 Task: Search one way flight ticket for 1 adult, 6 children, 1 infant in seat and 1 infant on lap in business from Macon: Middle Georgia Regional Airport to Greenville: Pitt-greenville Airport on 5-2-2023. Choice of flights is United. Number of bags: 2 checked bags. Price is upto 95000. Outbound departure time preference is 5:45.
Action: Mouse moved to (248, 326)
Screenshot: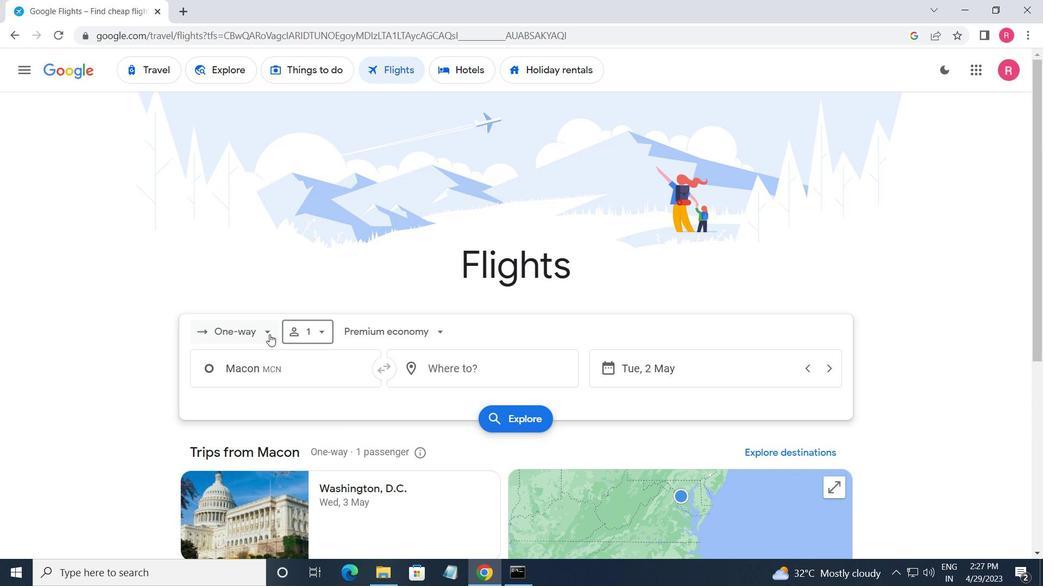 
Action: Mouse pressed left at (248, 326)
Screenshot: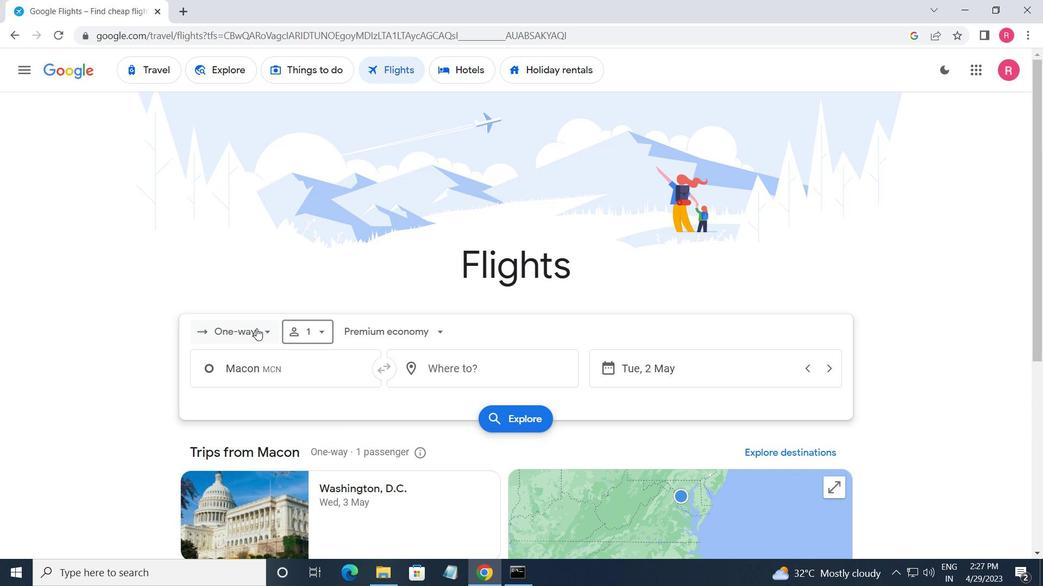 
Action: Mouse moved to (247, 392)
Screenshot: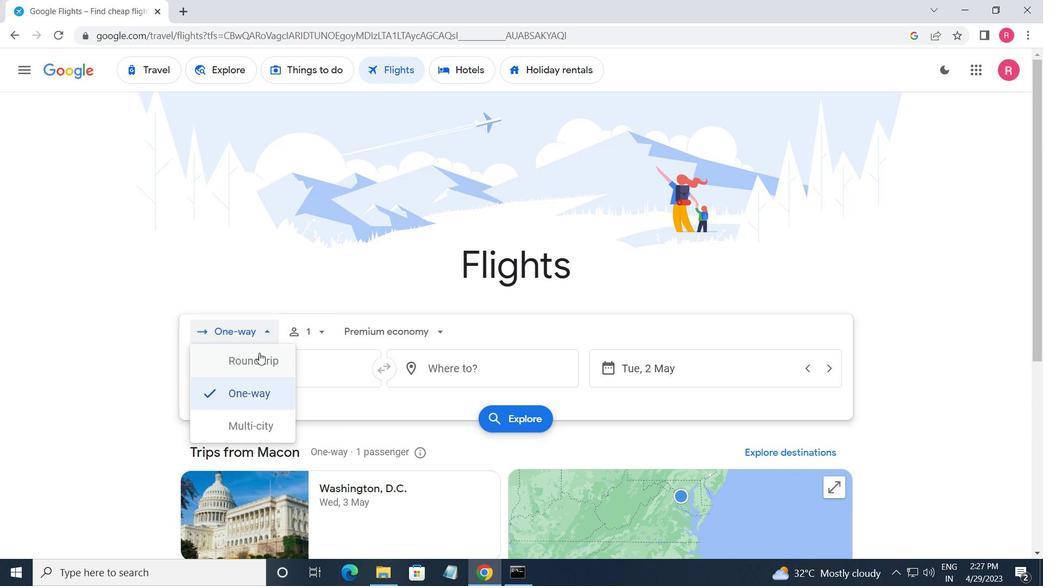 
Action: Mouse pressed left at (247, 392)
Screenshot: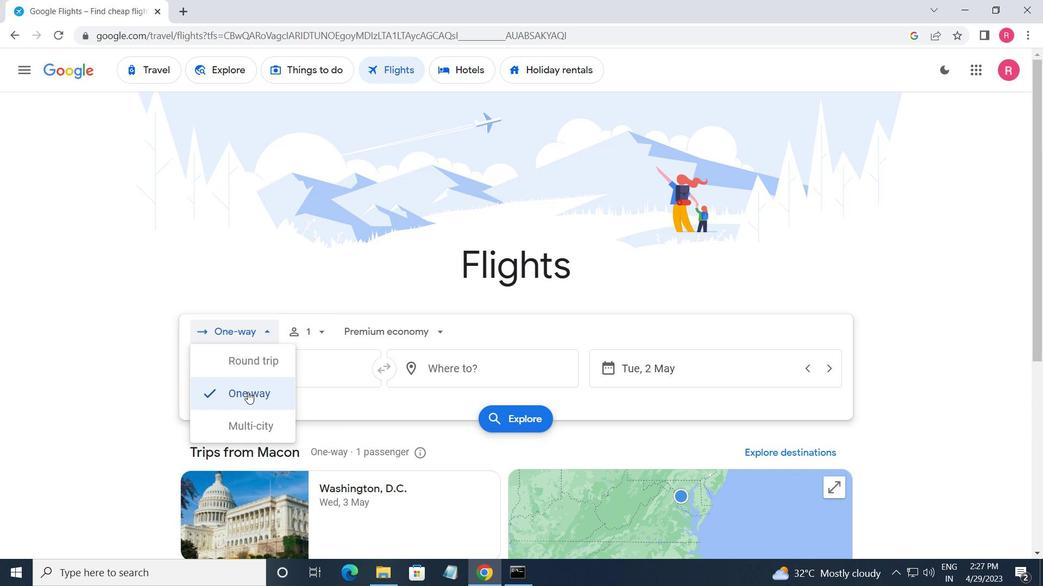 
Action: Mouse moved to (318, 336)
Screenshot: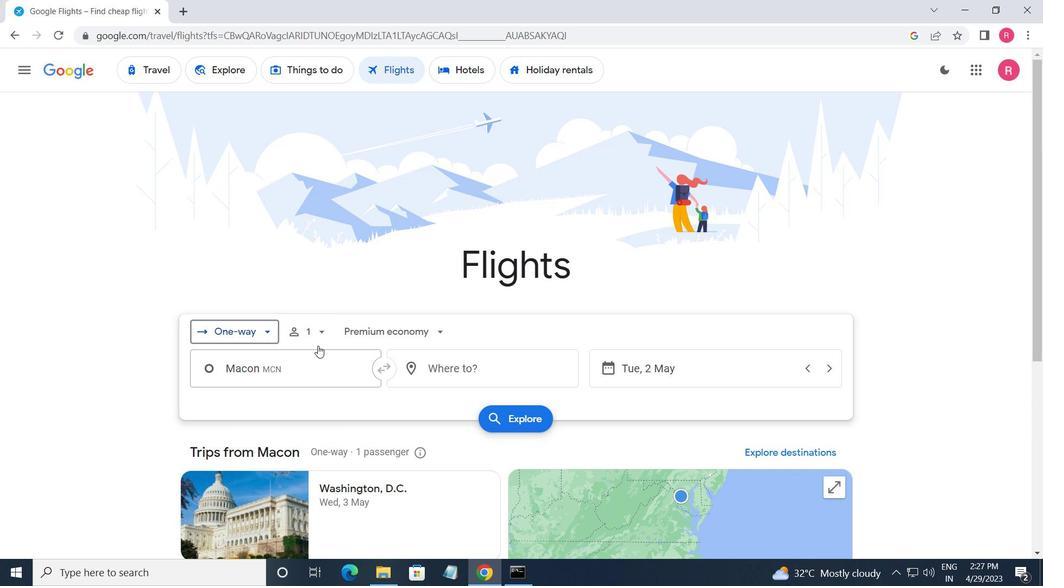 
Action: Mouse pressed left at (318, 336)
Screenshot: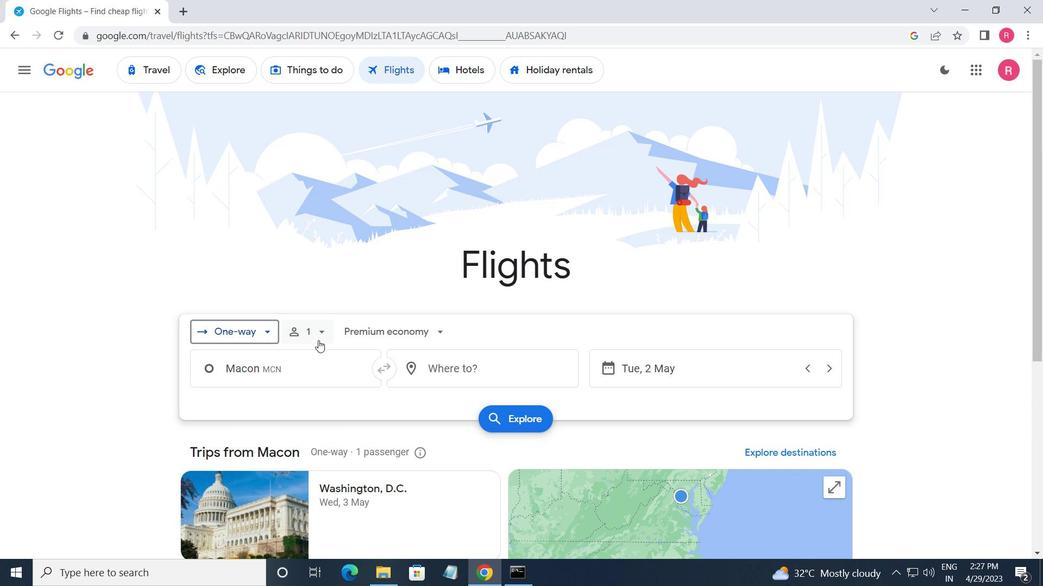 
Action: Mouse moved to (424, 407)
Screenshot: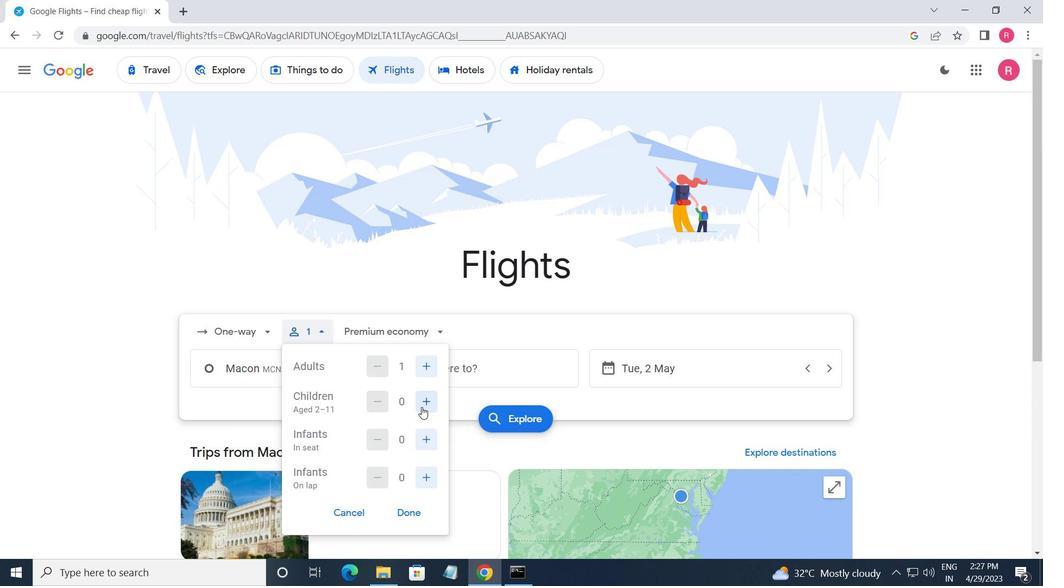 
Action: Mouse pressed left at (424, 407)
Screenshot: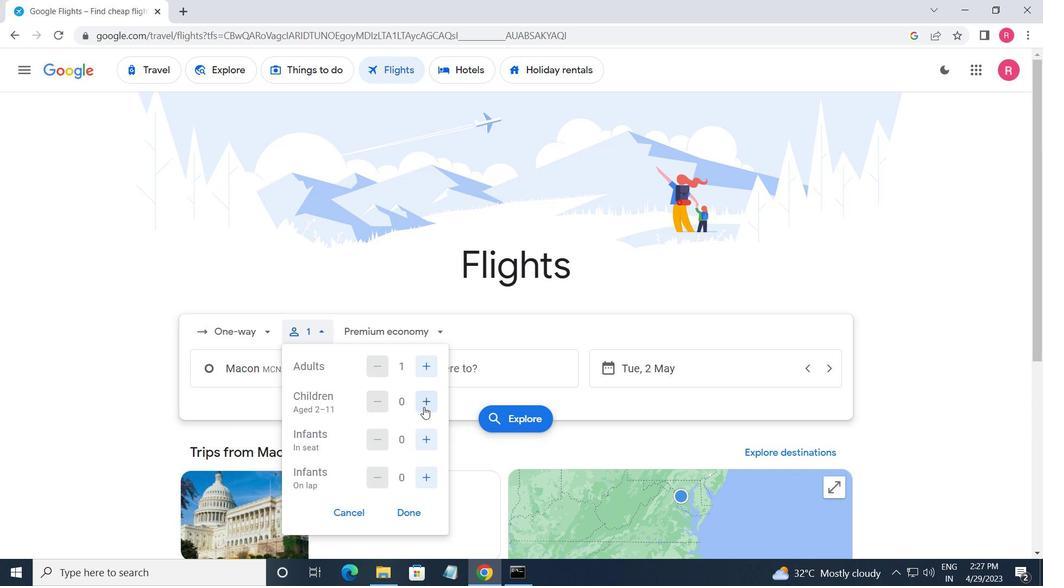 
Action: Mouse pressed left at (424, 407)
Screenshot: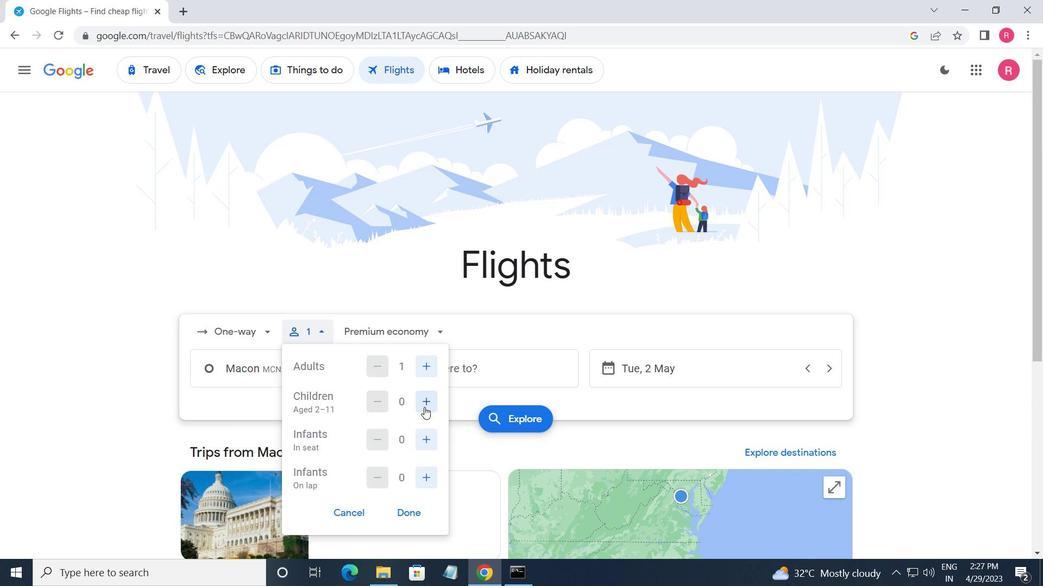
Action: Mouse pressed left at (424, 407)
Screenshot: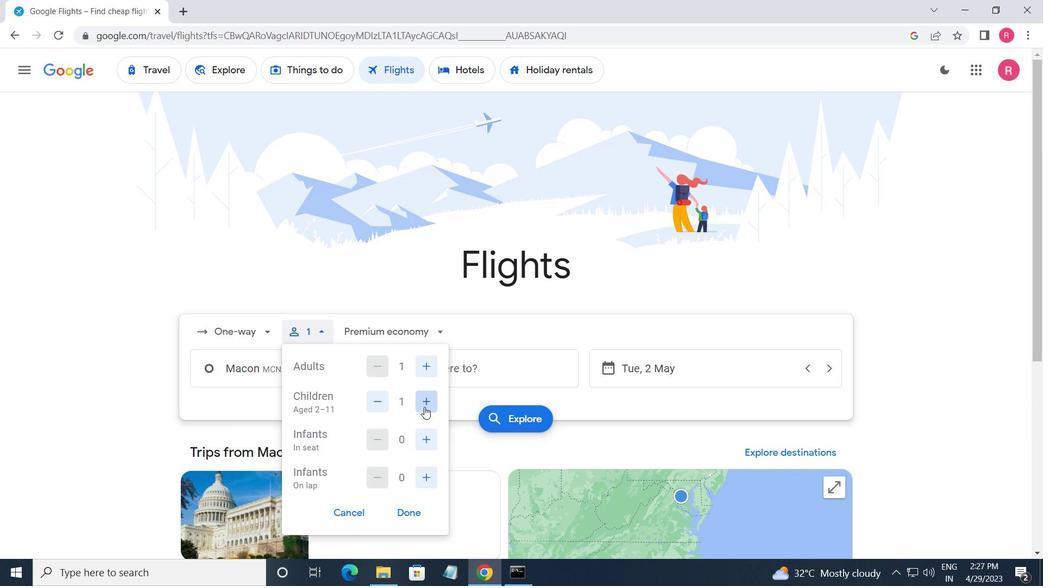 
Action: Mouse pressed left at (424, 407)
Screenshot: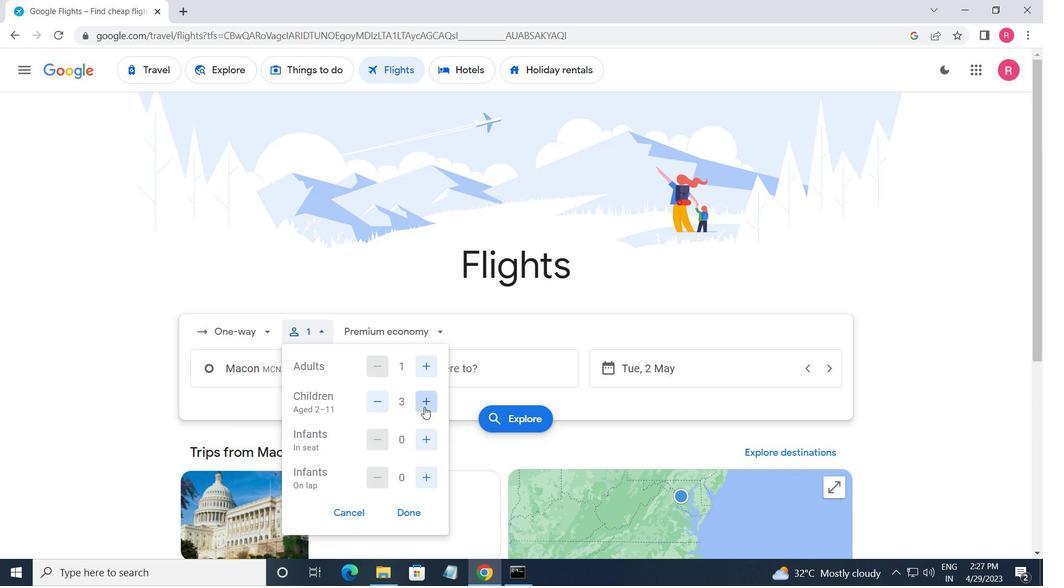 
Action: Mouse pressed left at (424, 407)
Screenshot: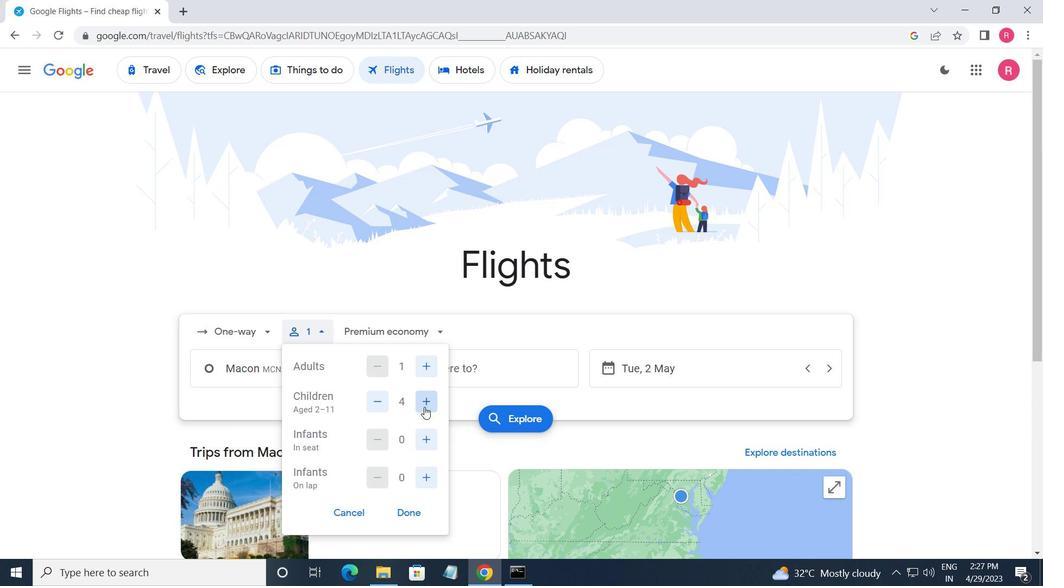 
Action: Mouse pressed left at (424, 407)
Screenshot: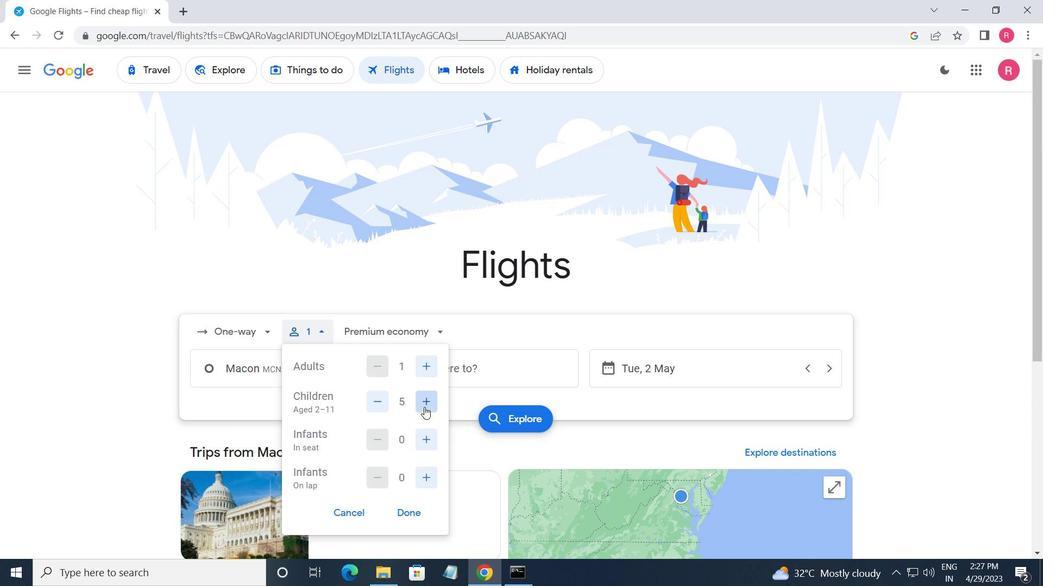 
Action: Mouse moved to (428, 441)
Screenshot: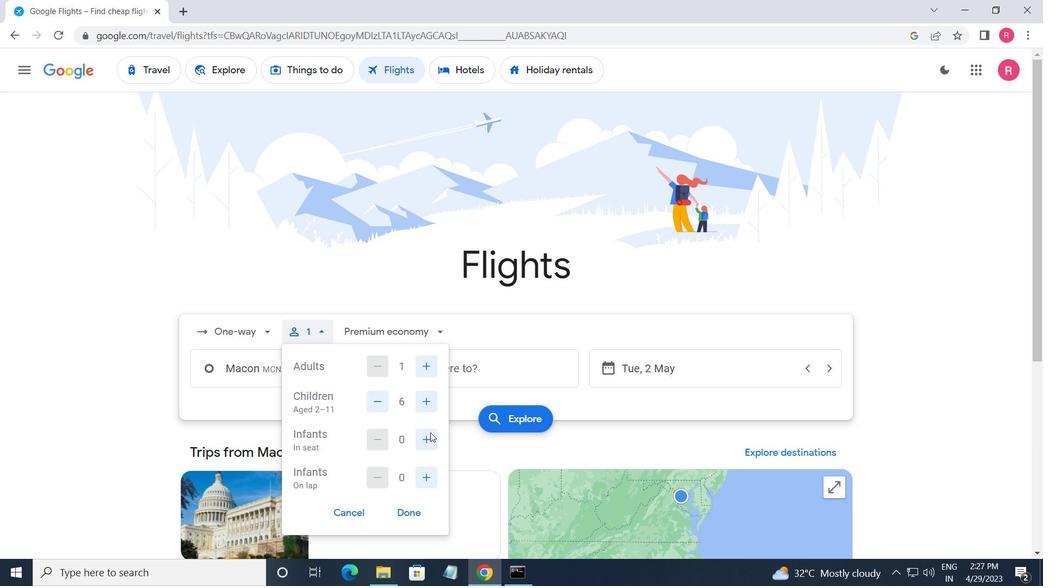 
Action: Mouse pressed left at (428, 441)
Screenshot: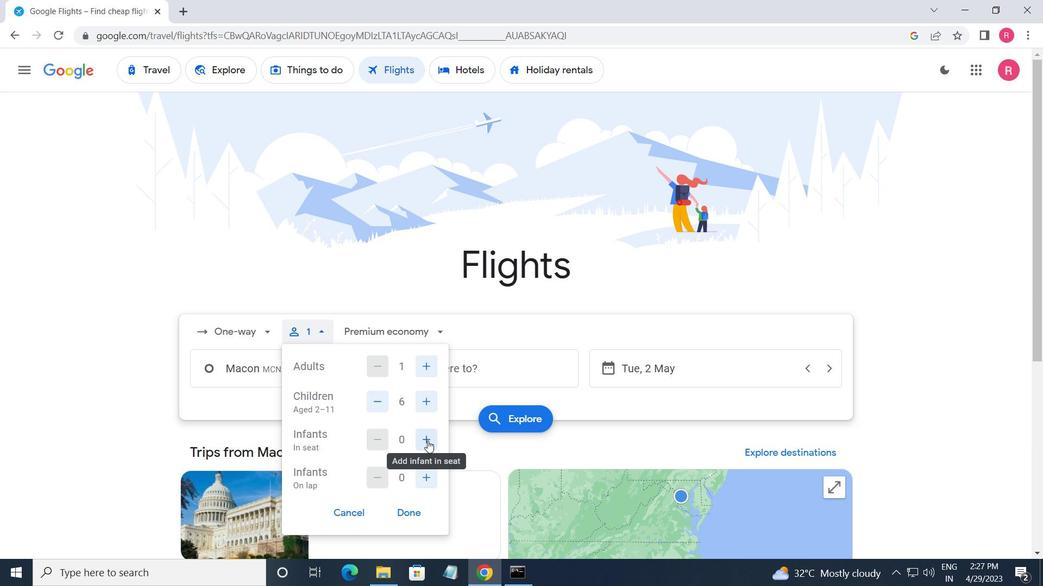 
Action: Mouse moved to (428, 485)
Screenshot: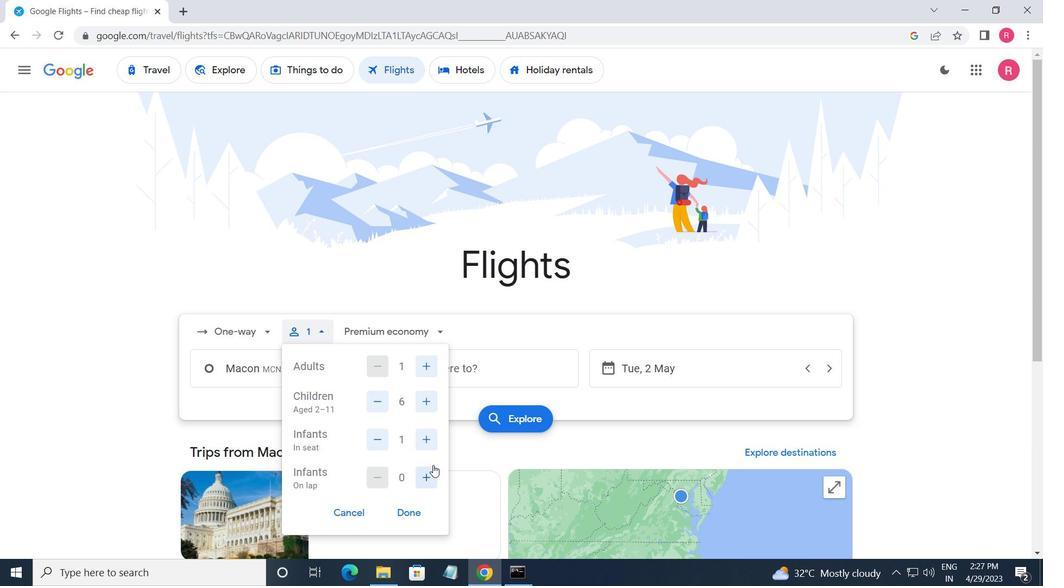 
Action: Mouse pressed left at (428, 485)
Screenshot: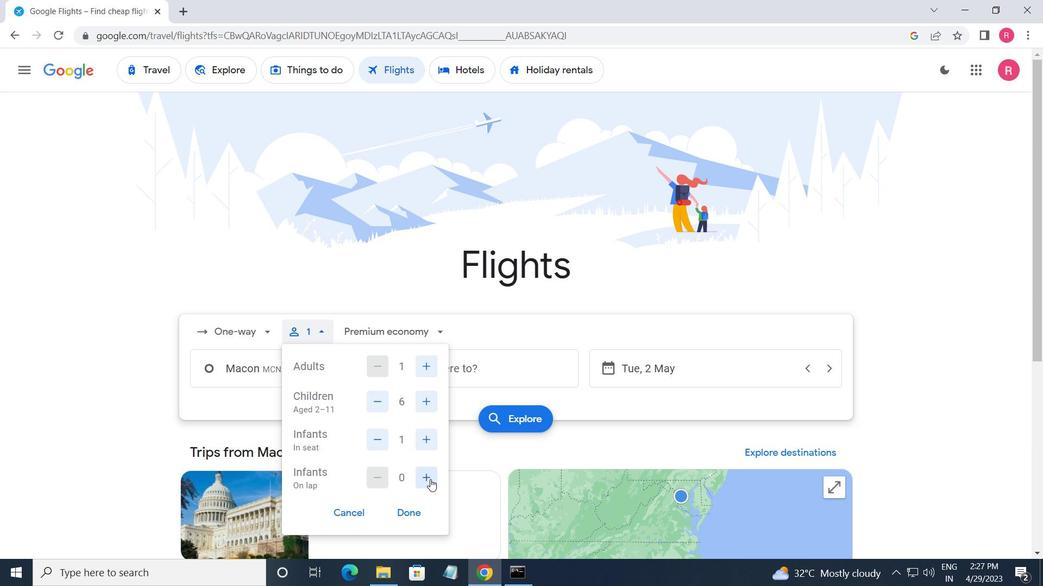 
Action: Mouse moved to (419, 509)
Screenshot: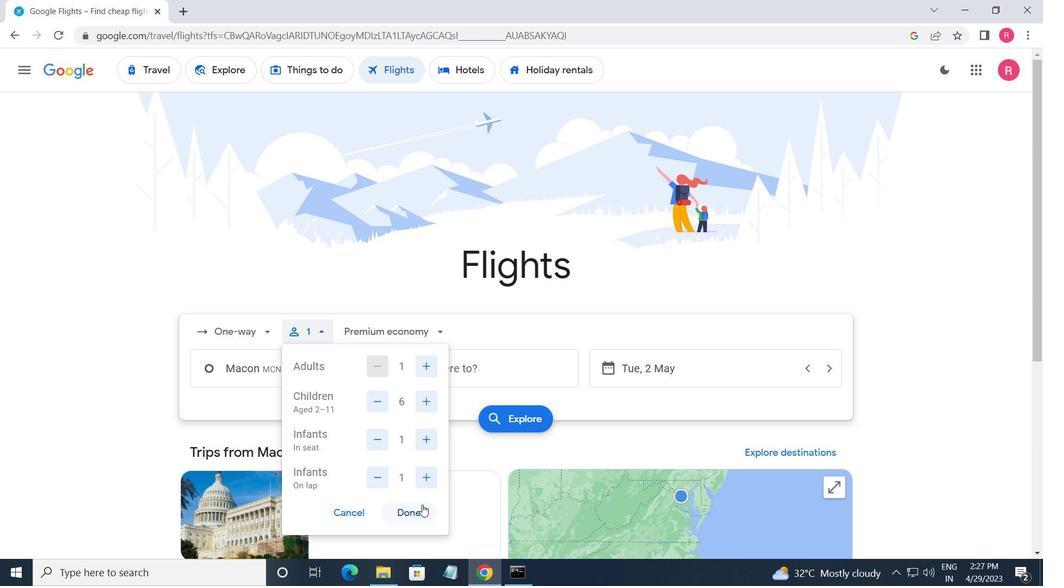 
Action: Mouse pressed left at (419, 509)
Screenshot: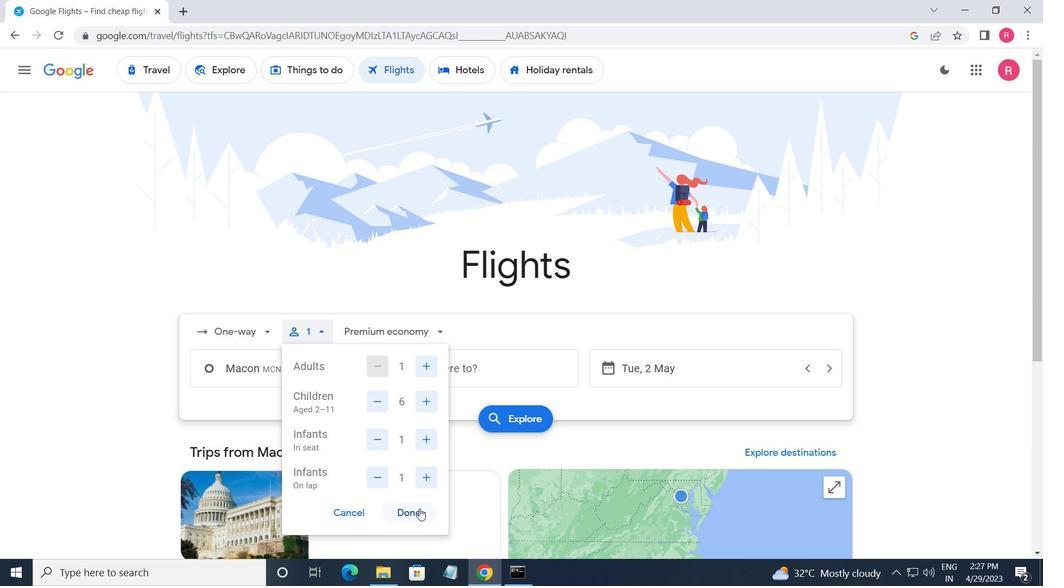 
Action: Mouse moved to (380, 342)
Screenshot: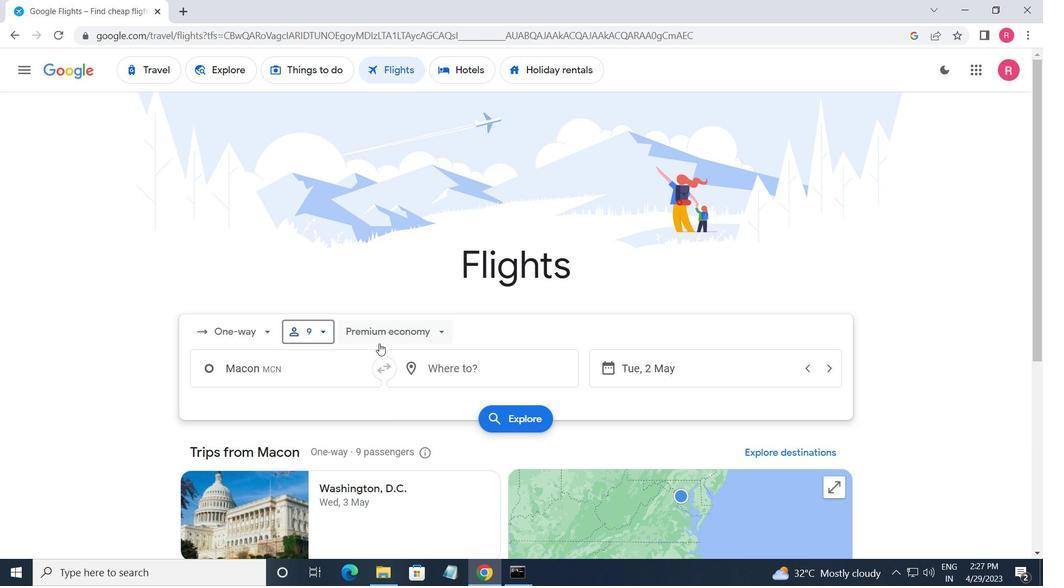 
Action: Mouse pressed left at (380, 342)
Screenshot: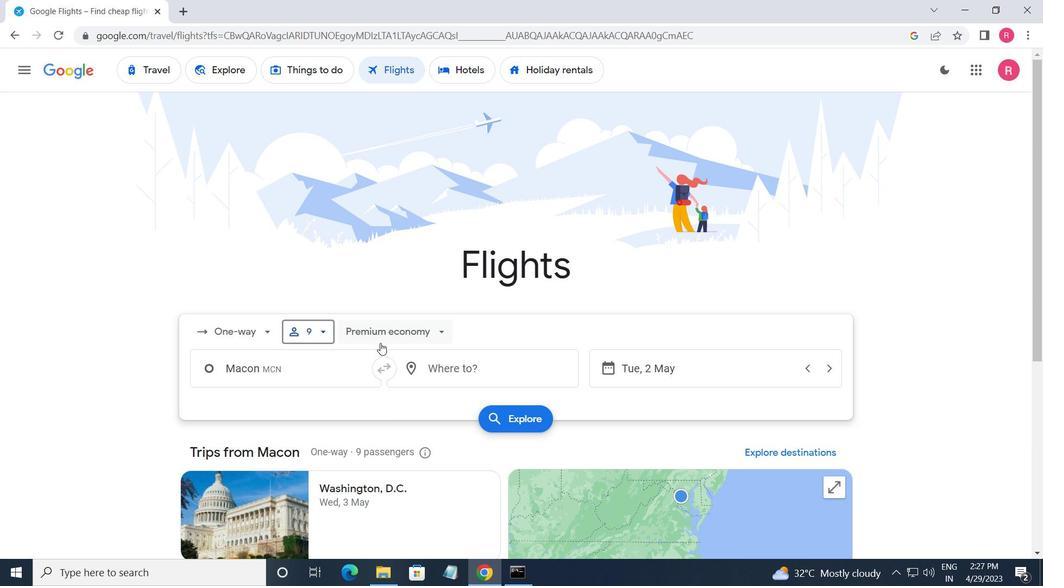 
Action: Mouse moved to (395, 417)
Screenshot: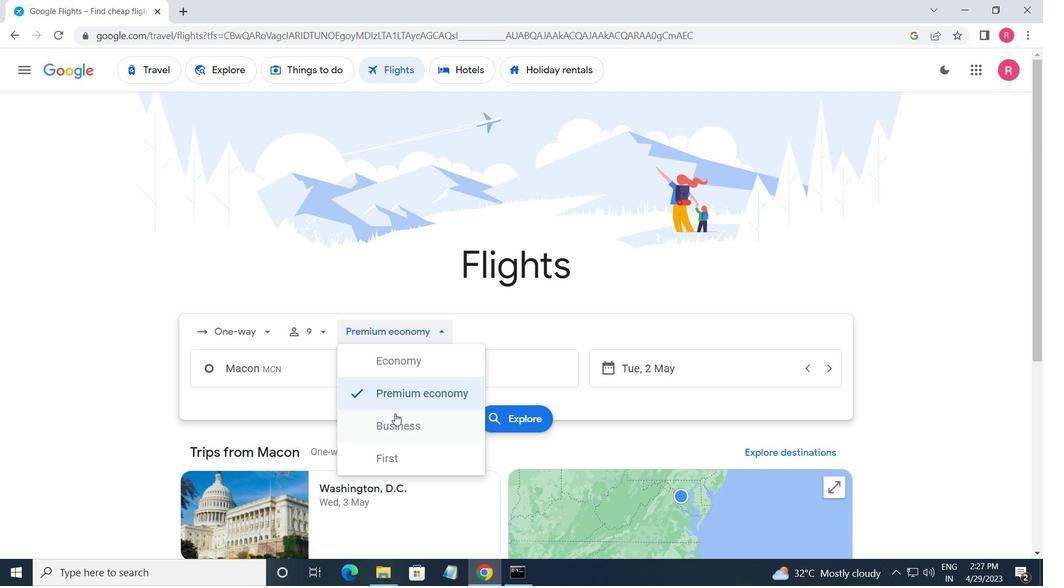 
Action: Mouse pressed left at (395, 417)
Screenshot: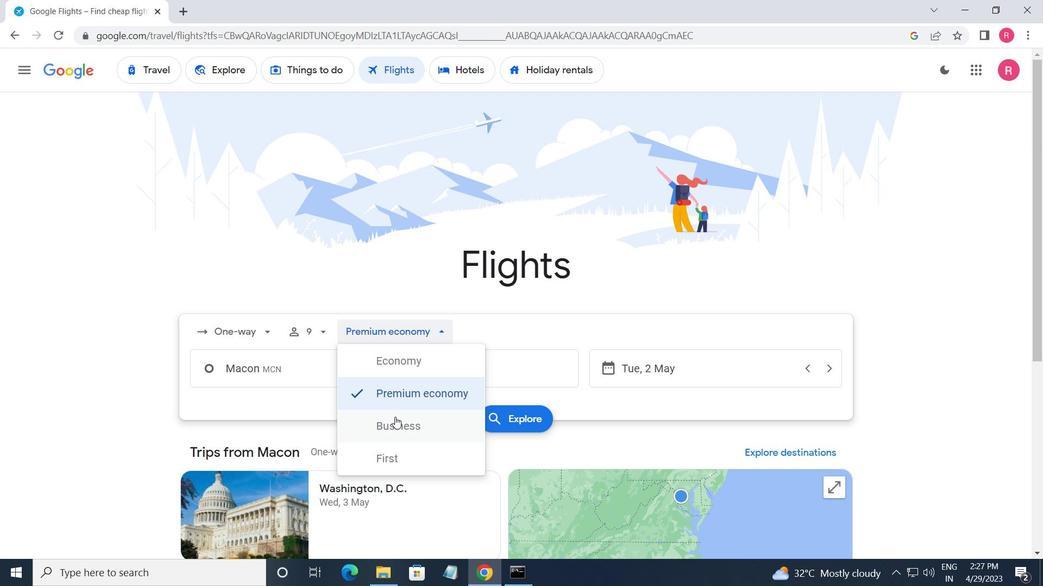 
Action: Mouse moved to (304, 370)
Screenshot: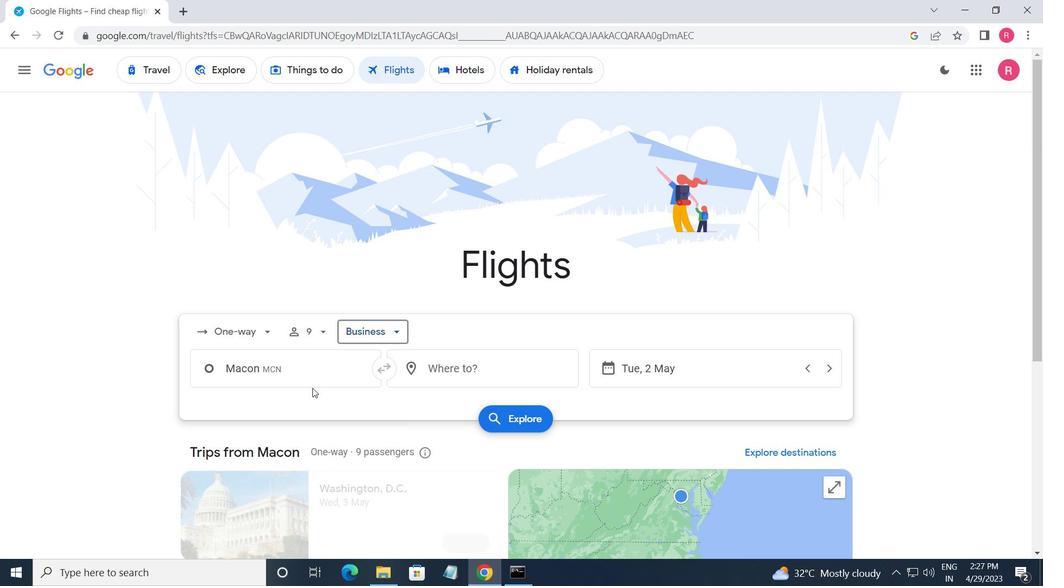 
Action: Mouse pressed left at (304, 370)
Screenshot: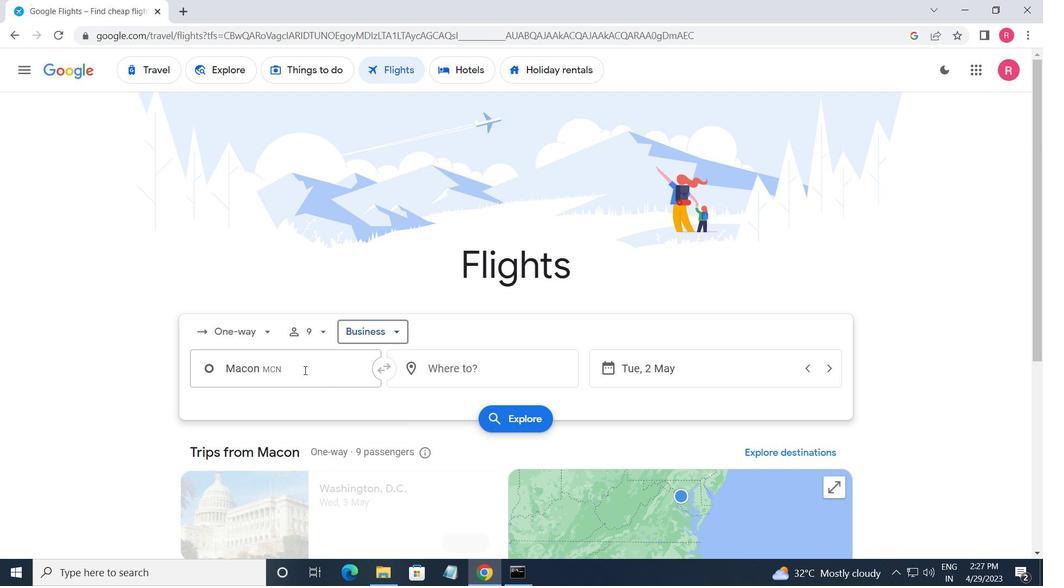
Action: Mouse moved to (322, 485)
Screenshot: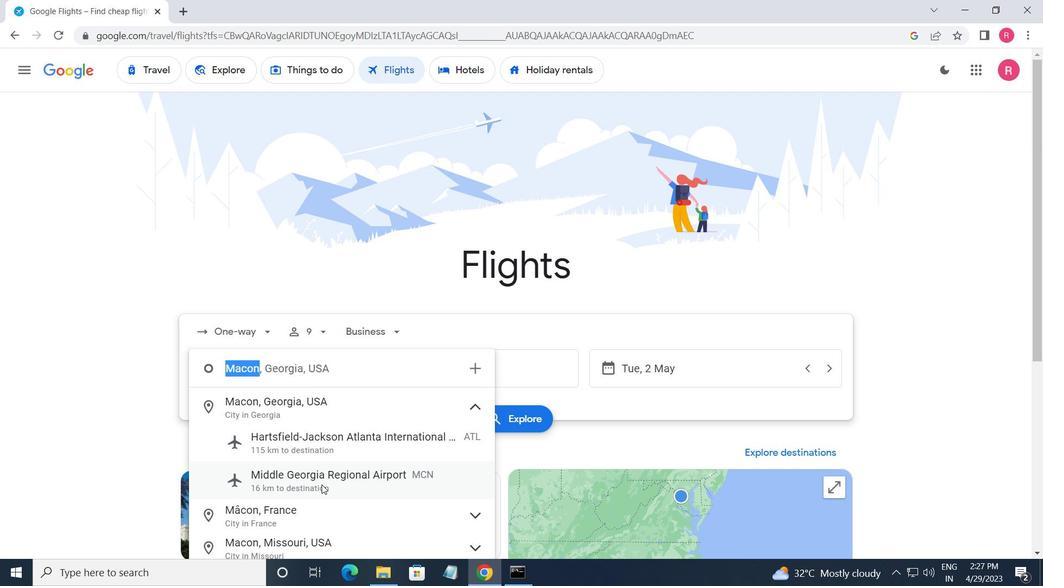 
Action: Mouse pressed left at (322, 485)
Screenshot: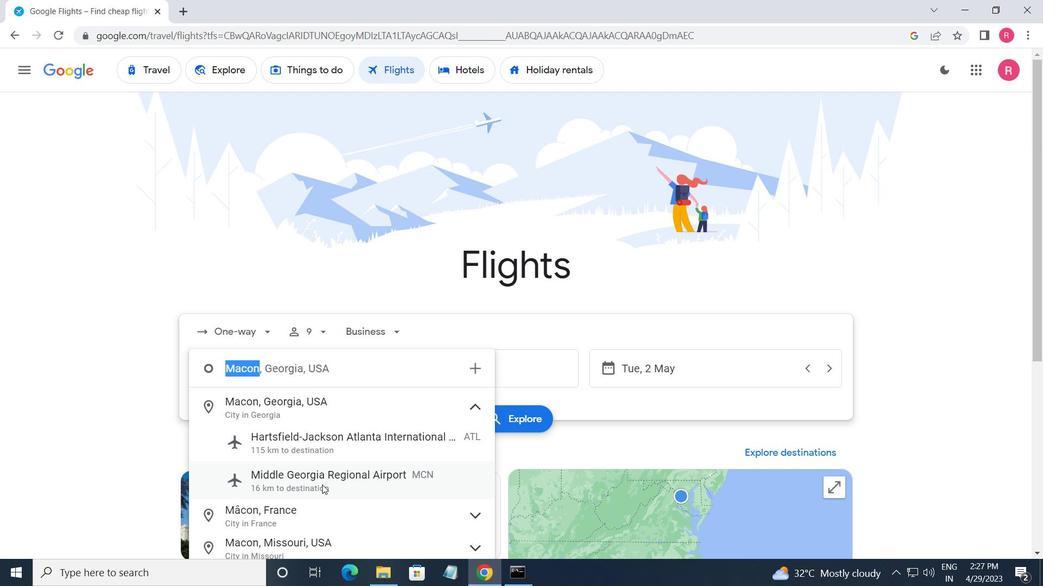 
Action: Mouse moved to (439, 380)
Screenshot: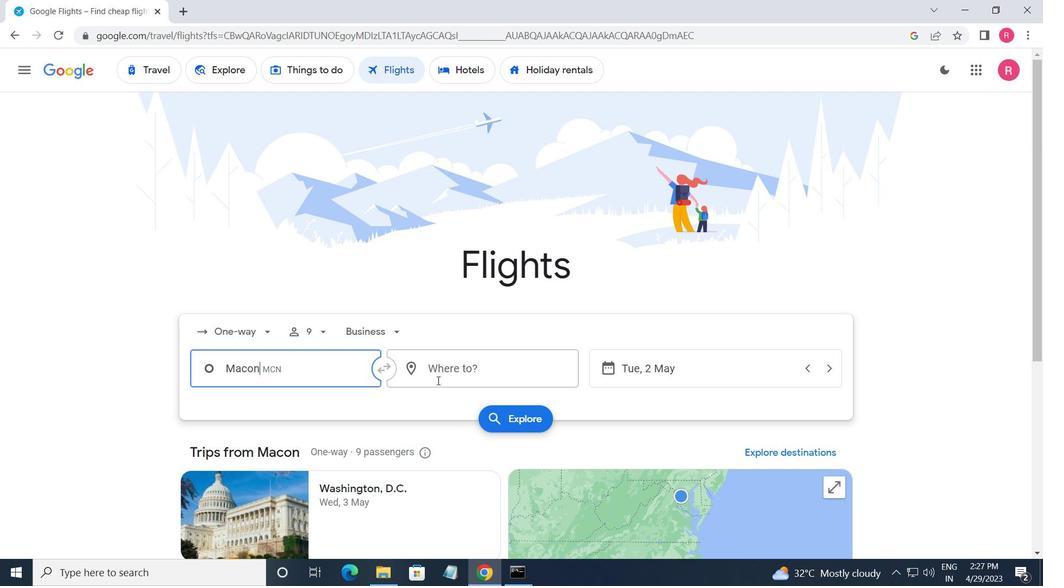 
Action: Mouse pressed left at (439, 380)
Screenshot: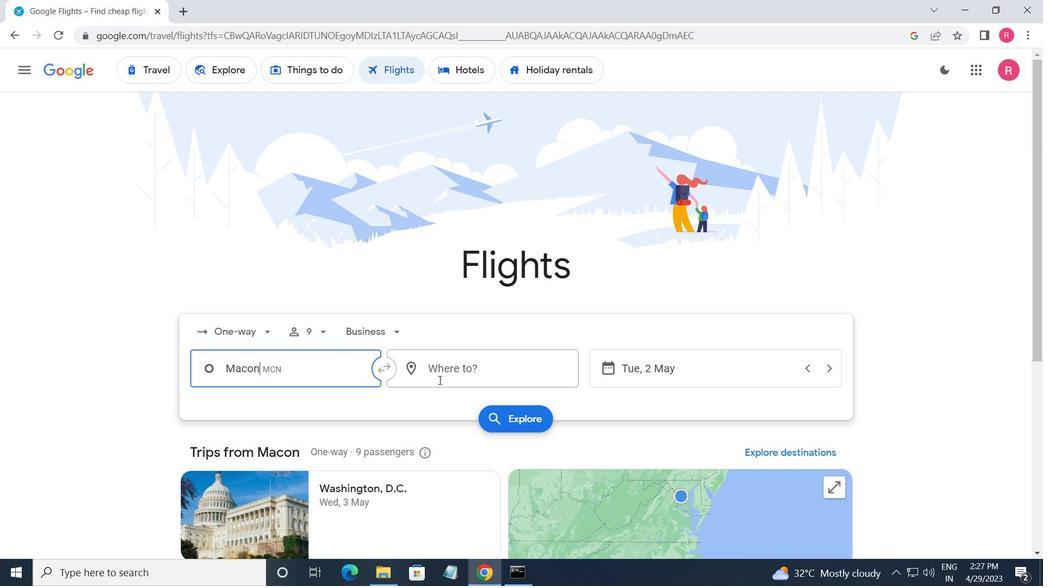 
Action: Mouse moved to (444, 498)
Screenshot: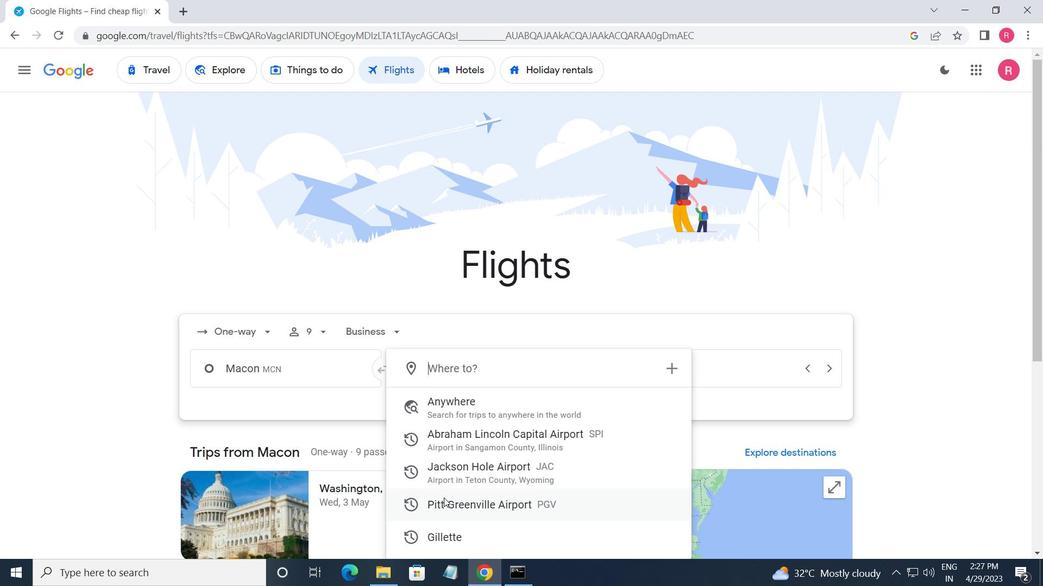 
Action: Mouse pressed left at (444, 498)
Screenshot: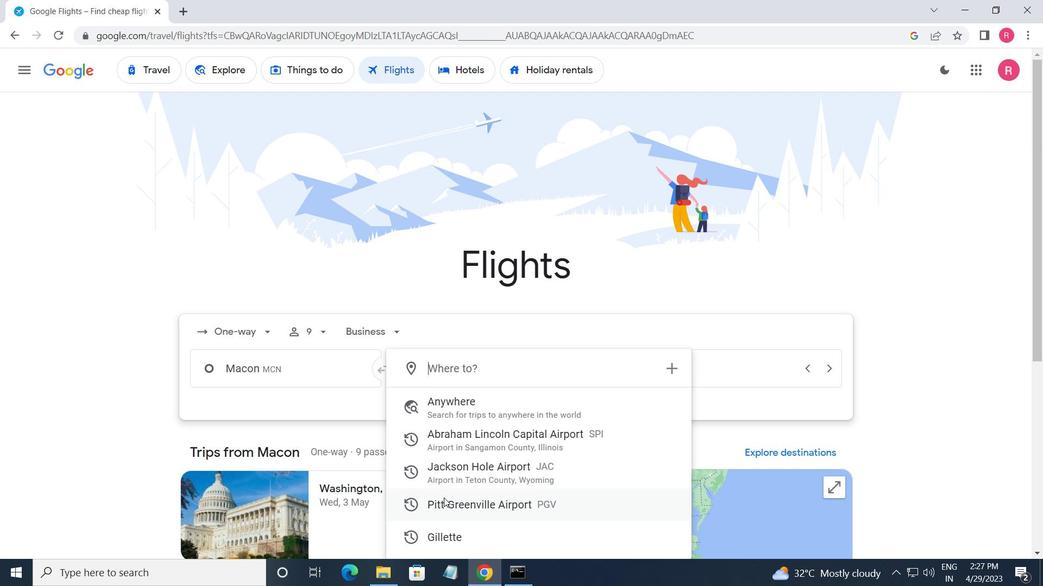 
Action: Mouse moved to (691, 380)
Screenshot: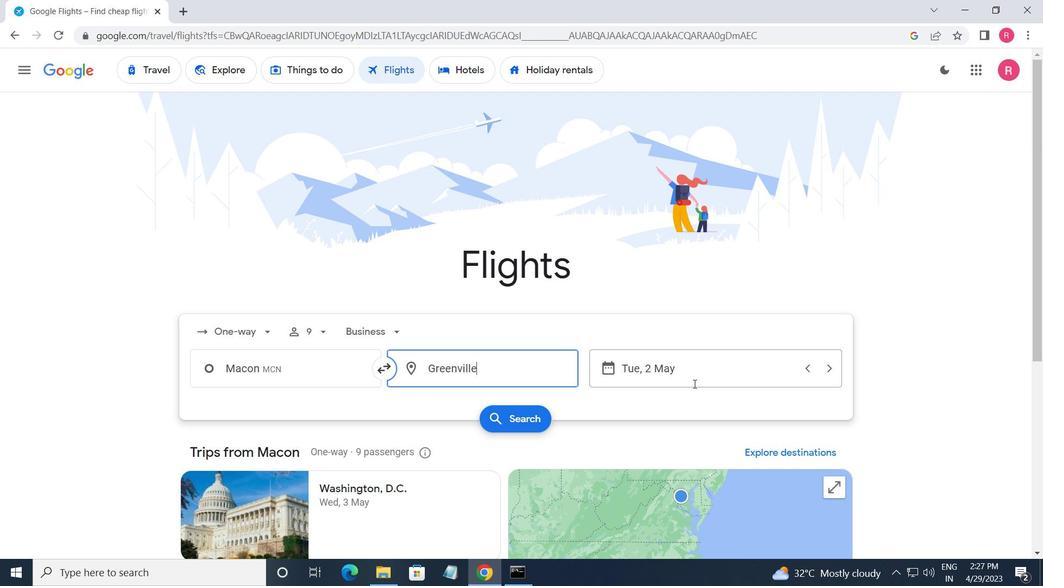 
Action: Mouse pressed left at (691, 380)
Screenshot: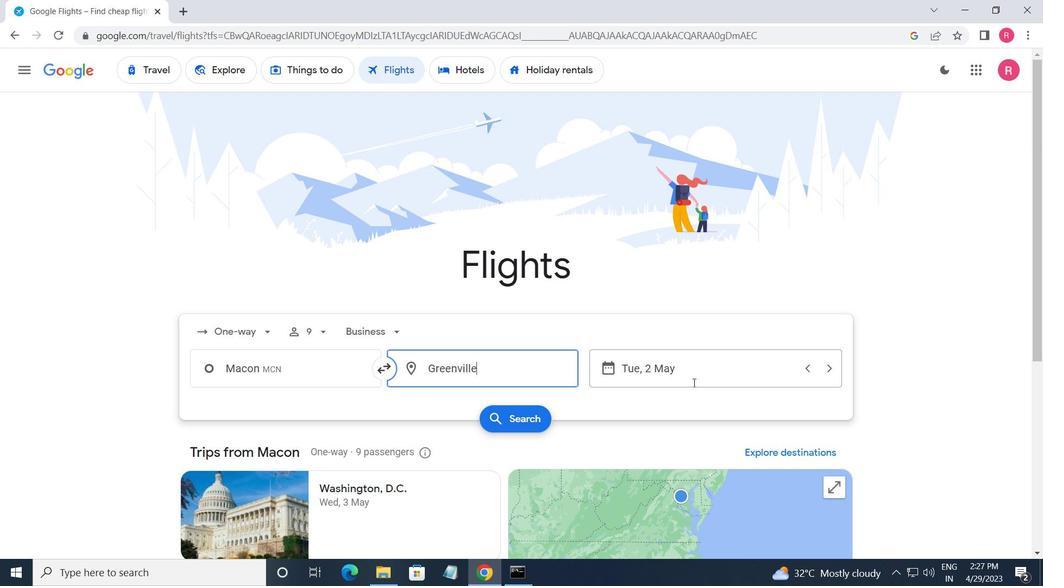 
Action: Mouse moved to (682, 326)
Screenshot: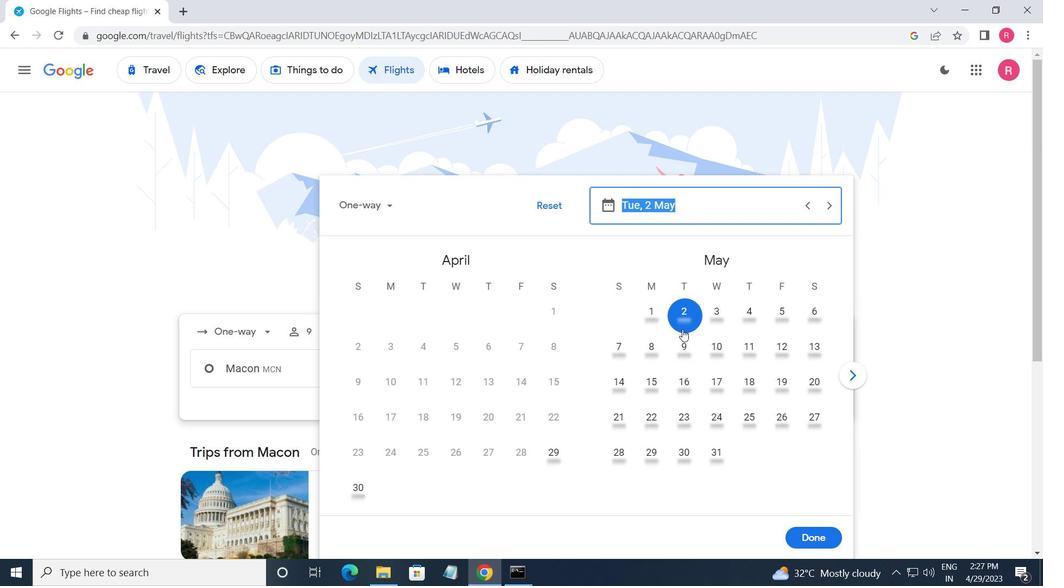 
Action: Mouse pressed left at (682, 326)
Screenshot: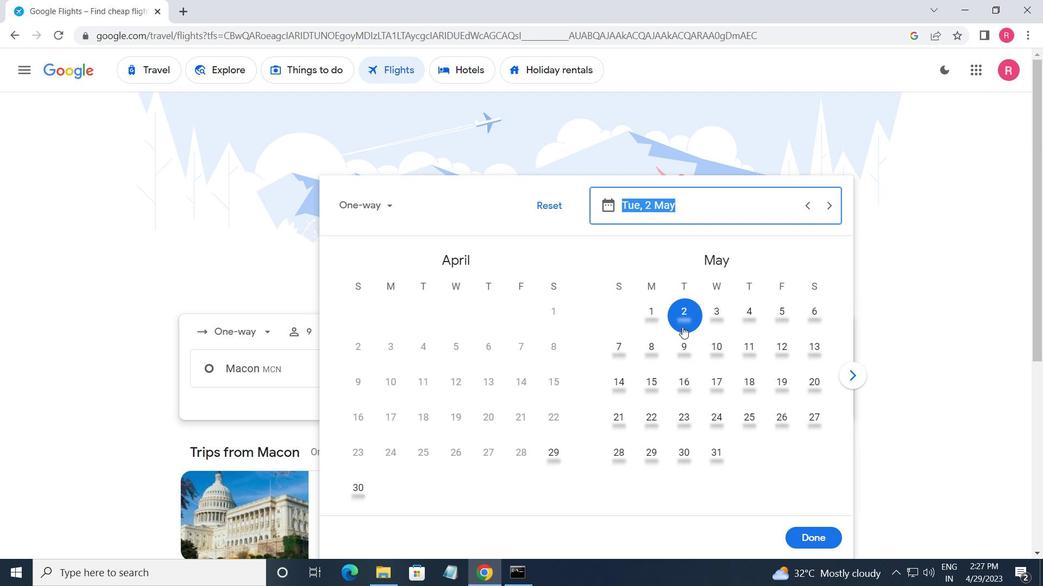 
Action: Mouse moved to (825, 544)
Screenshot: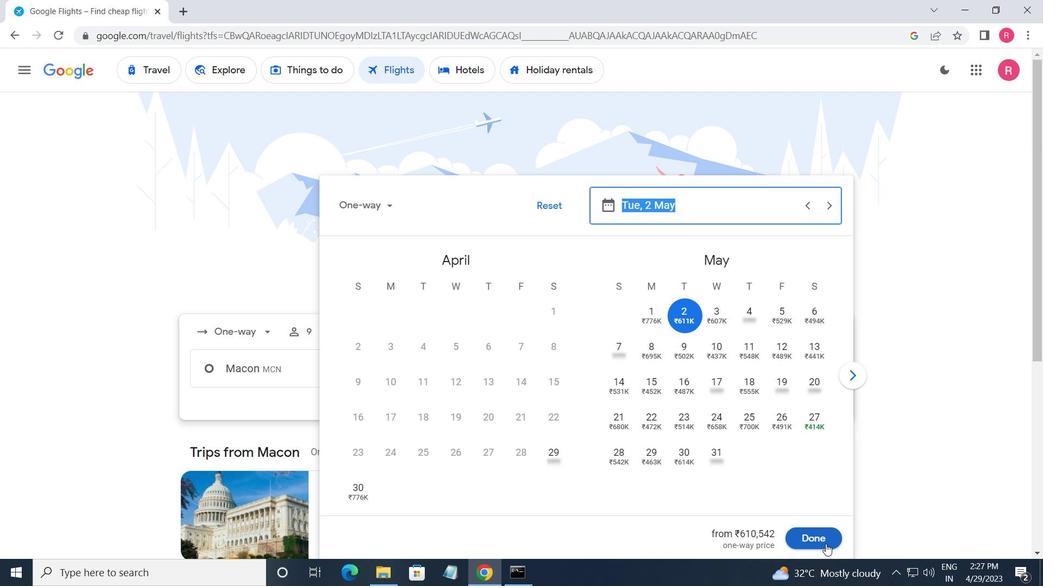 
Action: Mouse pressed left at (825, 544)
Screenshot: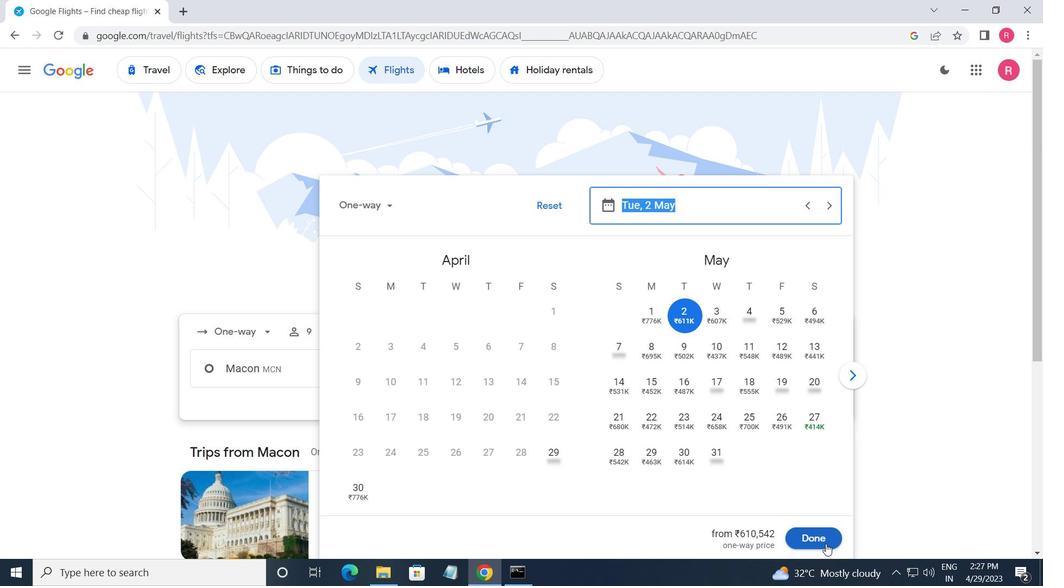 
Action: Mouse moved to (509, 420)
Screenshot: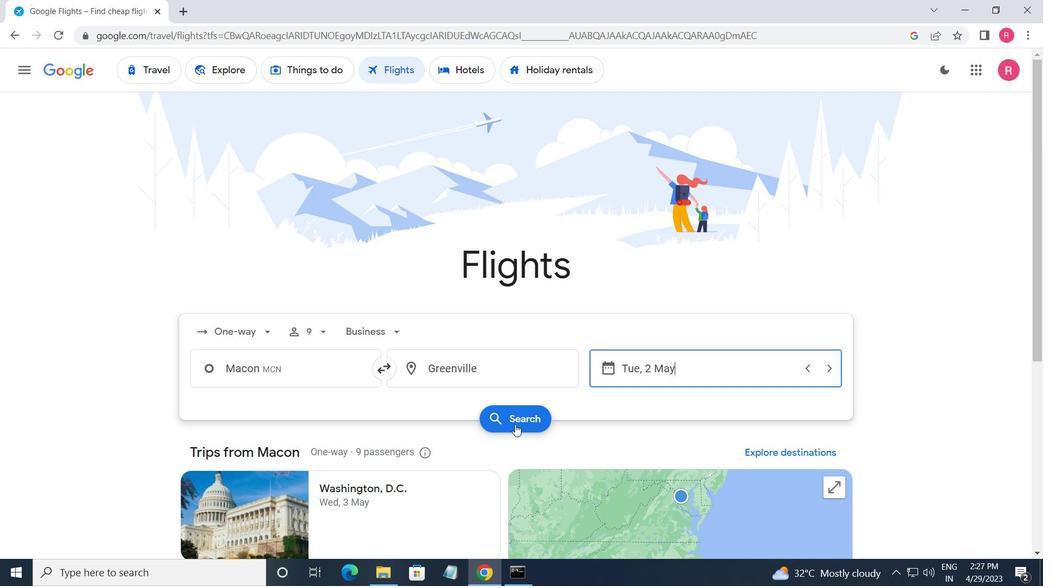 
Action: Mouse pressed left at (509, 420)
Screenshot: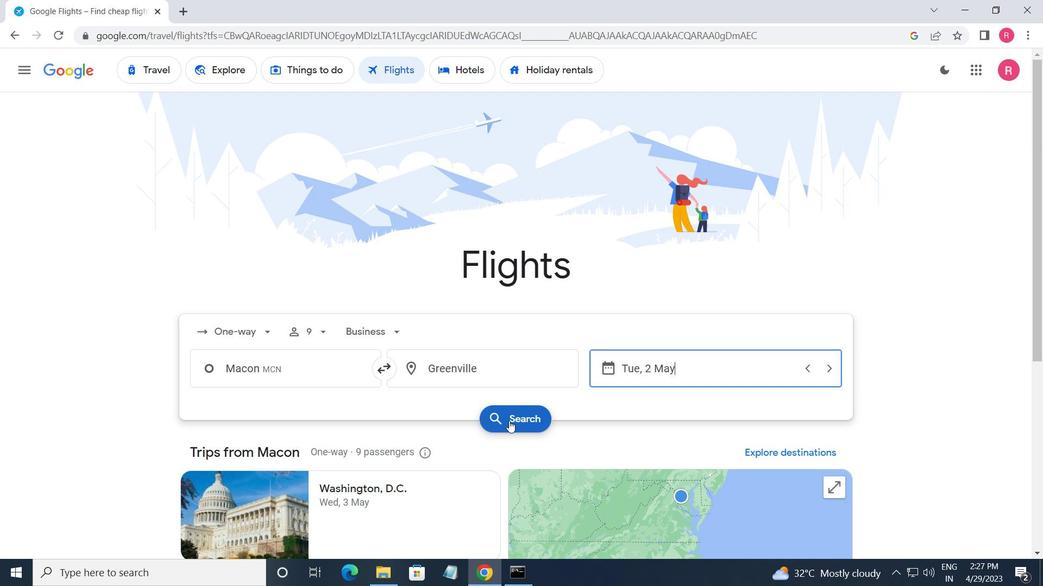 
Action: Mouse moved to (202, 192)
Screenshot: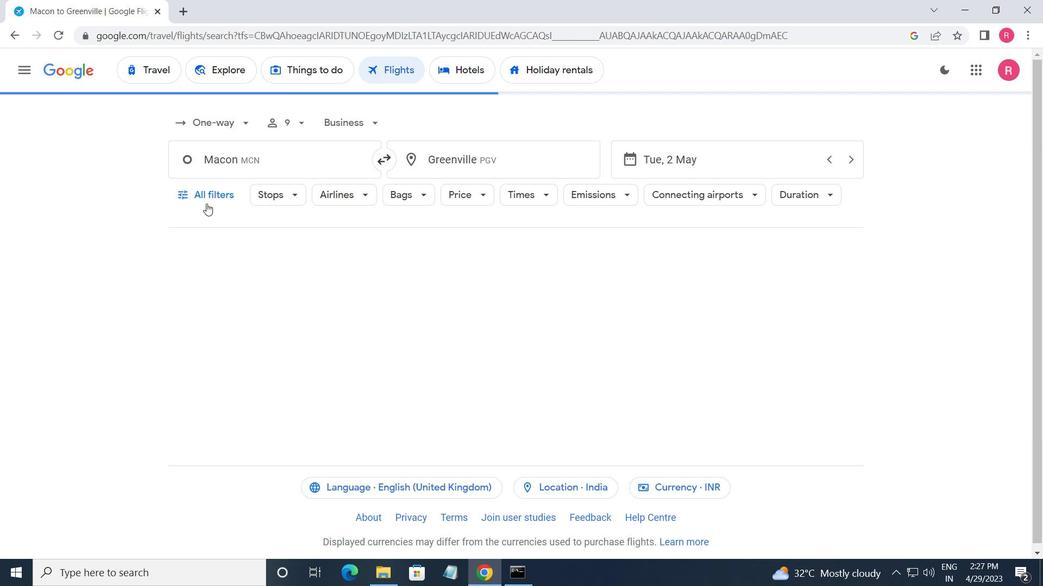 
Action: Mouse pressed left at (202, 192)
Screenshot: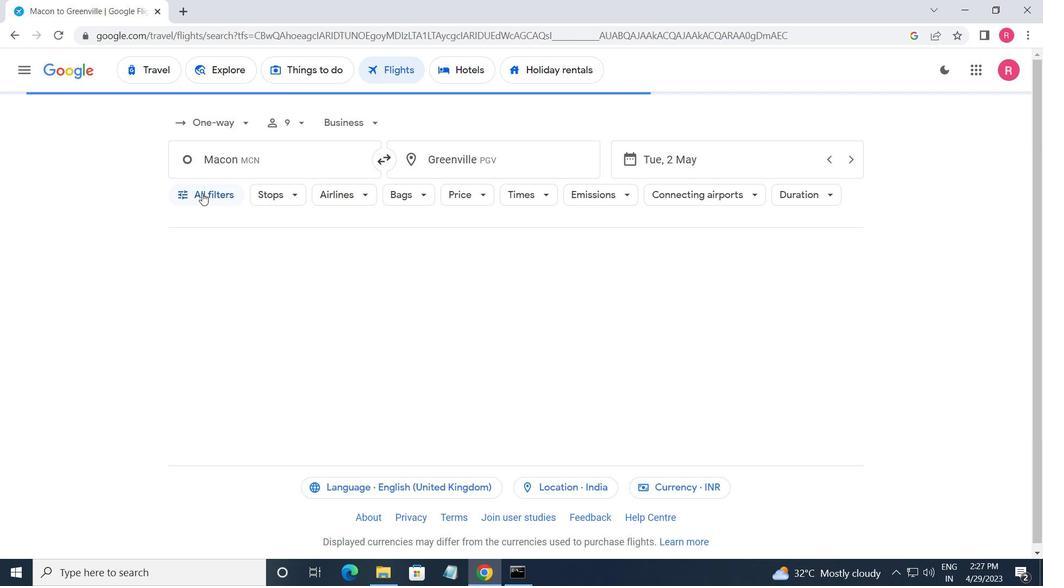 
Action: Mouse moved to (268, 362)
Screenshot: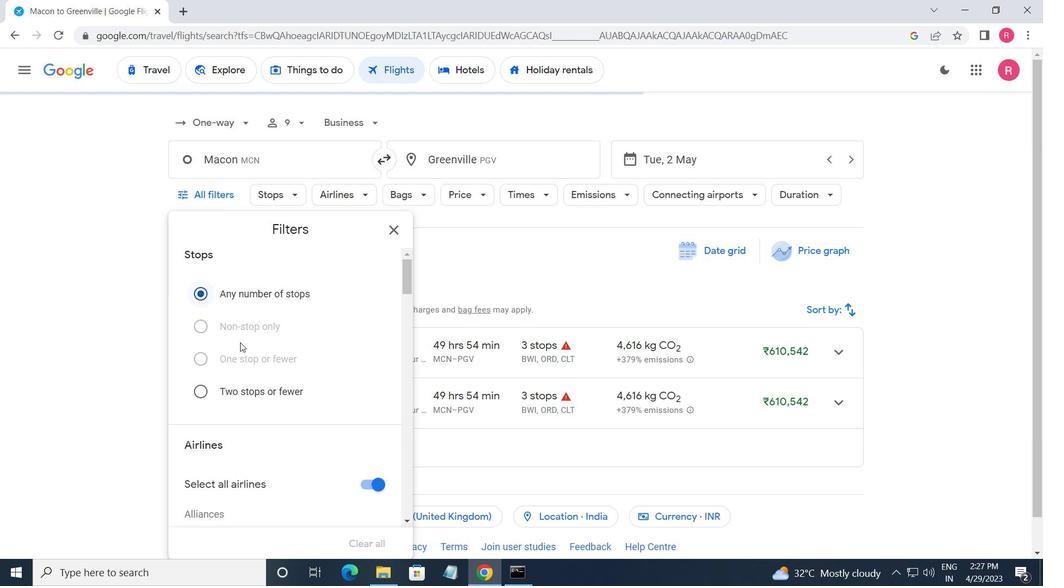 
Action: Mouse scrolled (268, 361) with delta (0, 0)
Screenshot: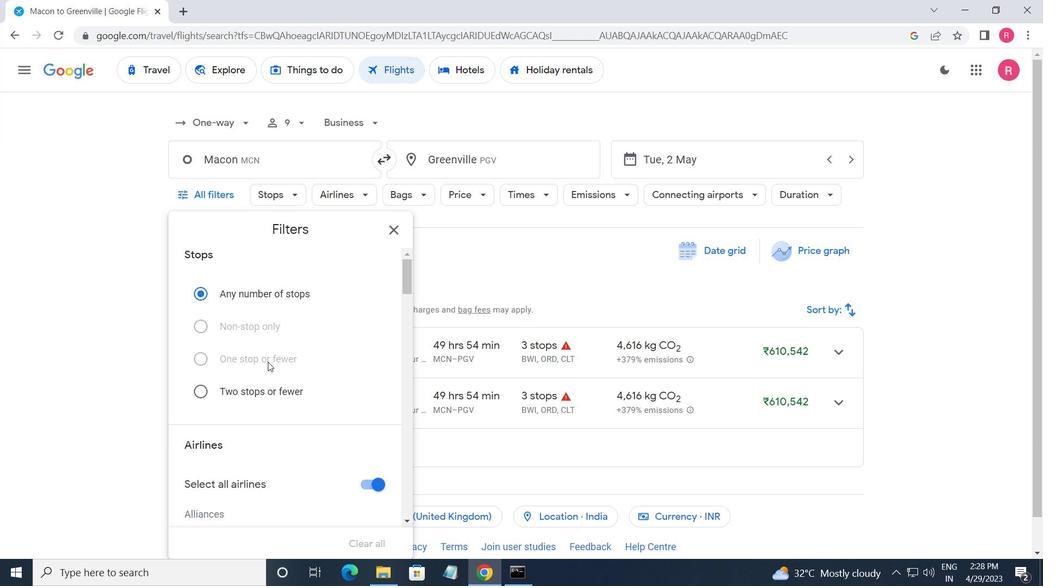 
Action: Mouse scrolled (268, 361) with delta (0, 0)
Screenshot: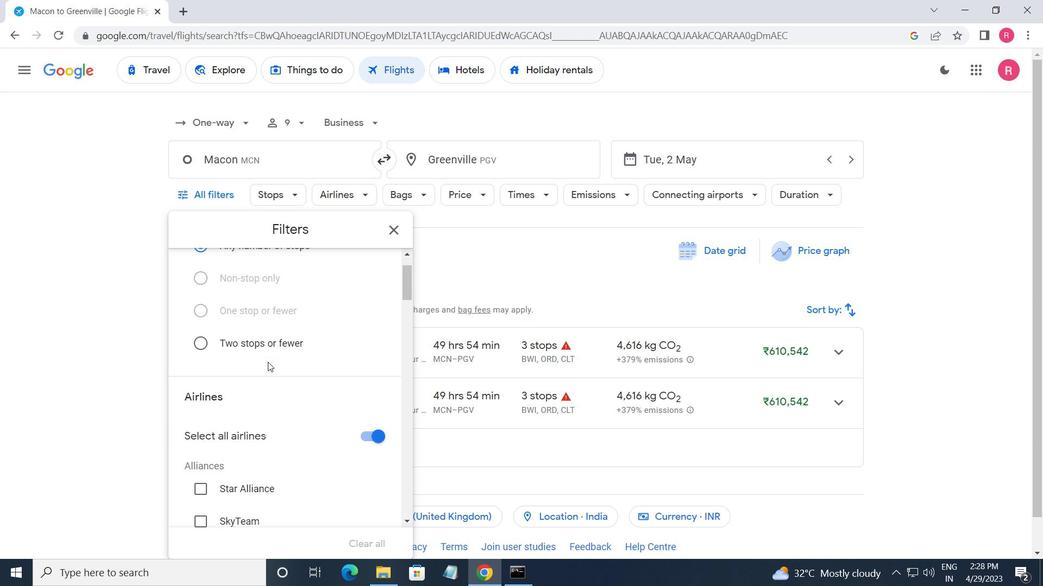 
Action: Mouse scrolled (268, 361) with delta (0, 0)
Screenshot: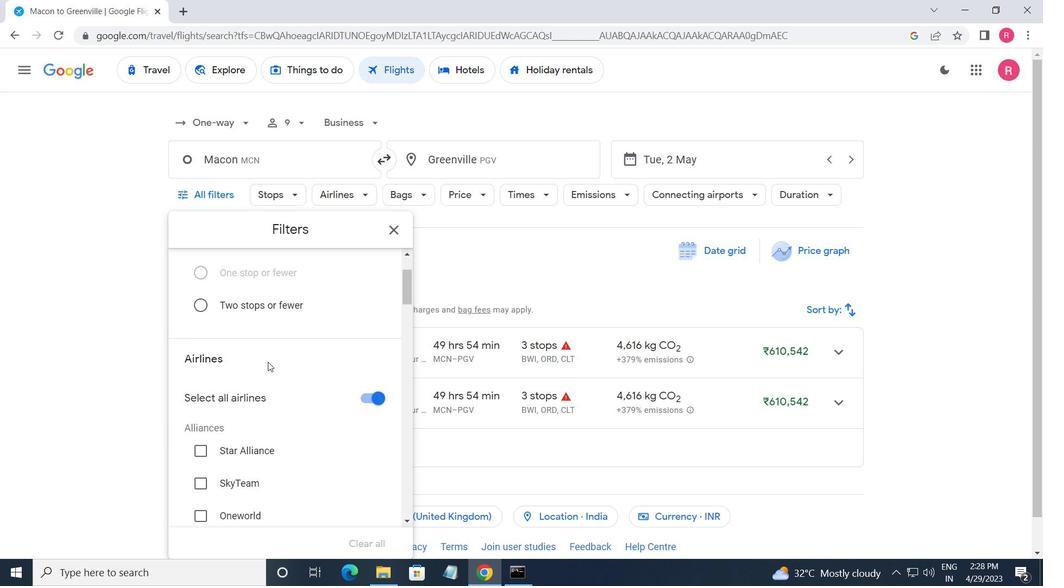
Action: Mouse scrolled (268, 361) with delta (0, 0)
Screenshot: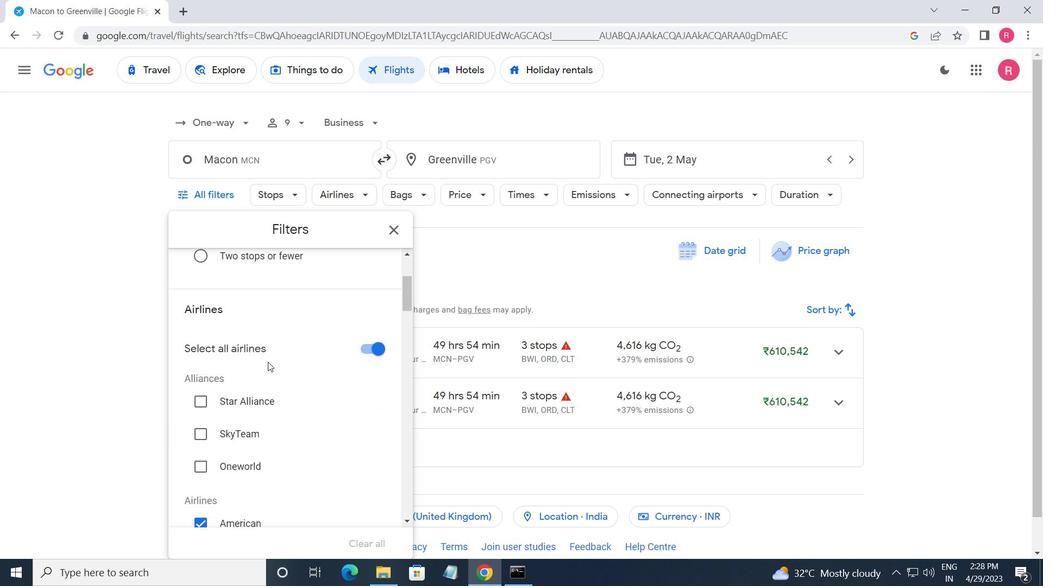 
Action: Mouse moved to (372, 458)
Screenshot: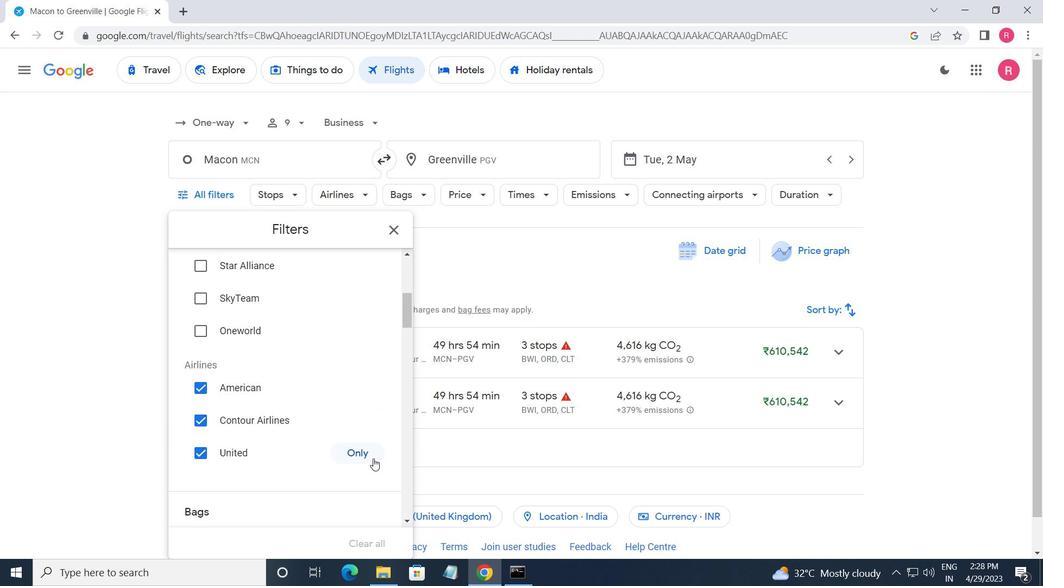 
Action: Mouse pressed left at (372, 458)
Screenshot: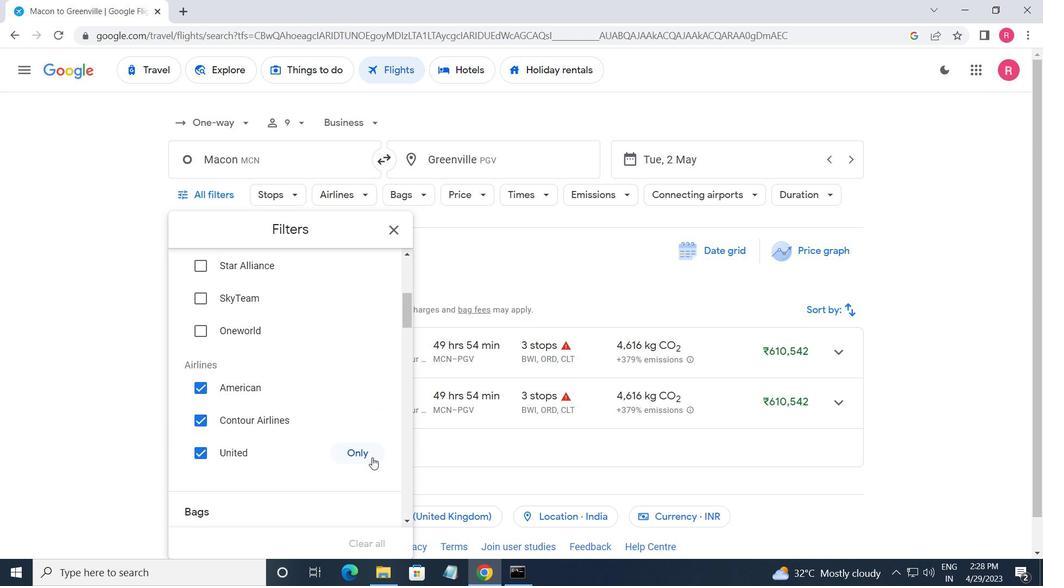 
Action: Mouse moved to (365, 452)
Screenshot: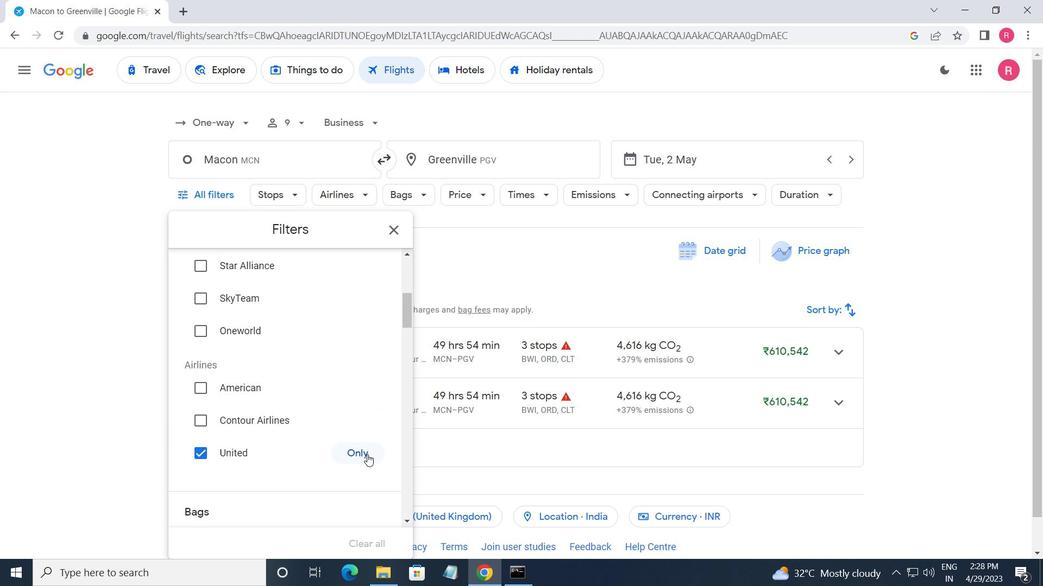 
Action: Mouse scrolled (365, 452) with delta (0, 0)
Screenshot: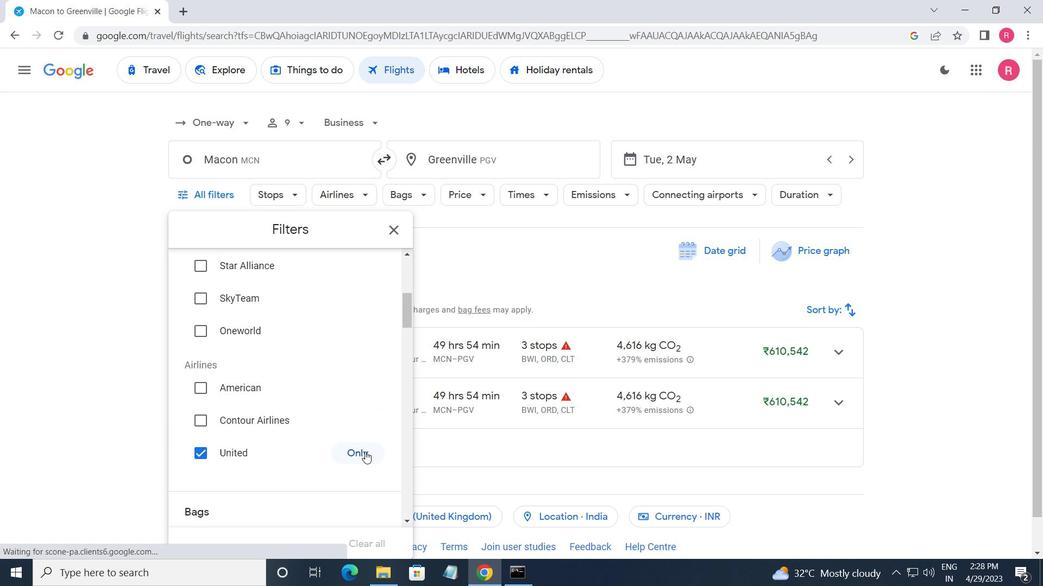 
Action: Mouse scrolled (365, 452) with delta (0, 0)
Screenshot: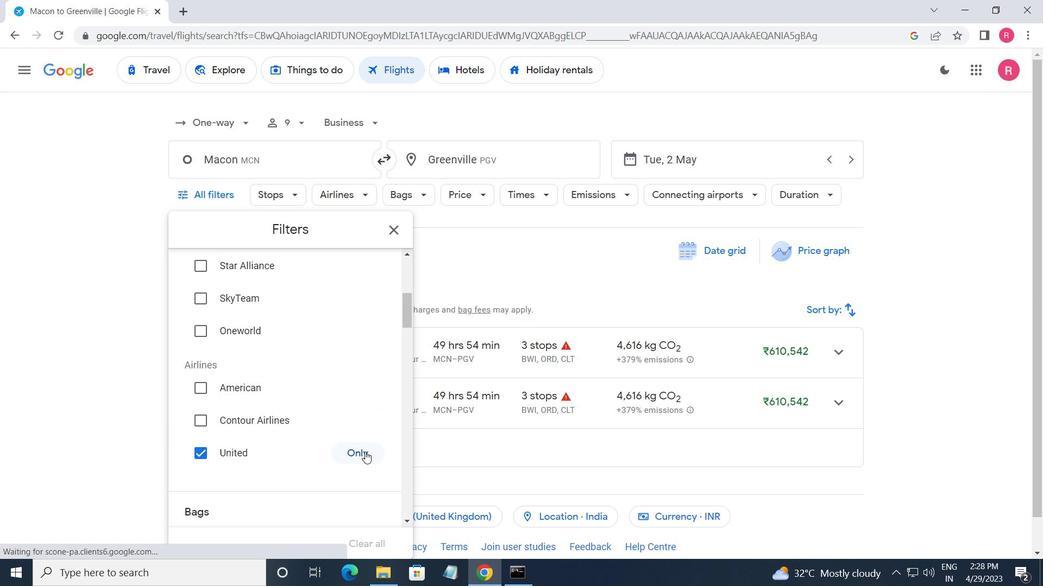 
Action: Mouse moved to (374, 445)
Screenshot: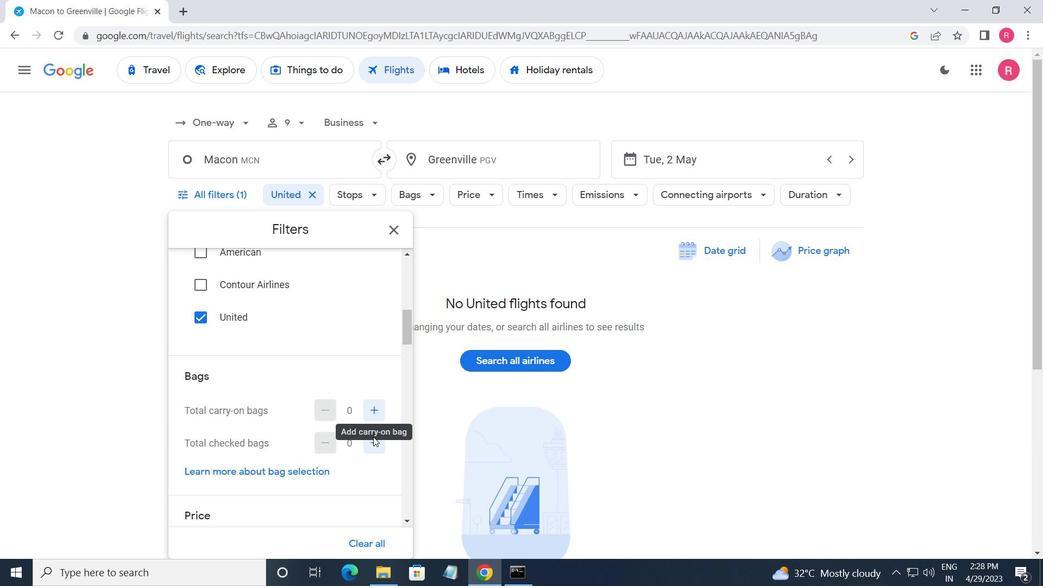 
Action: Mouse pressed left at (374, 445)
Screenshot: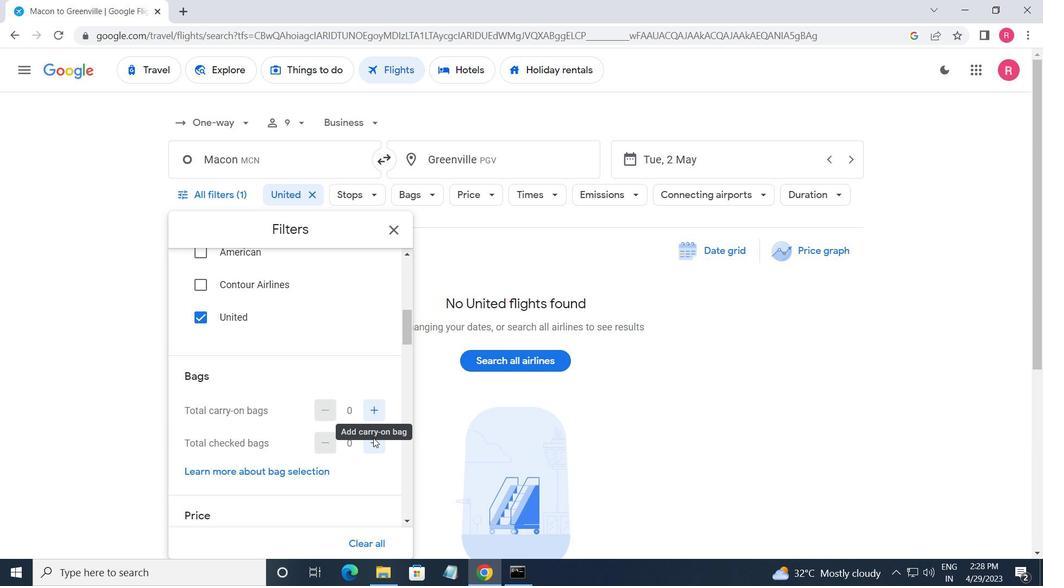 
Action: Mouse pressed left at (374, 445)
Screenshot: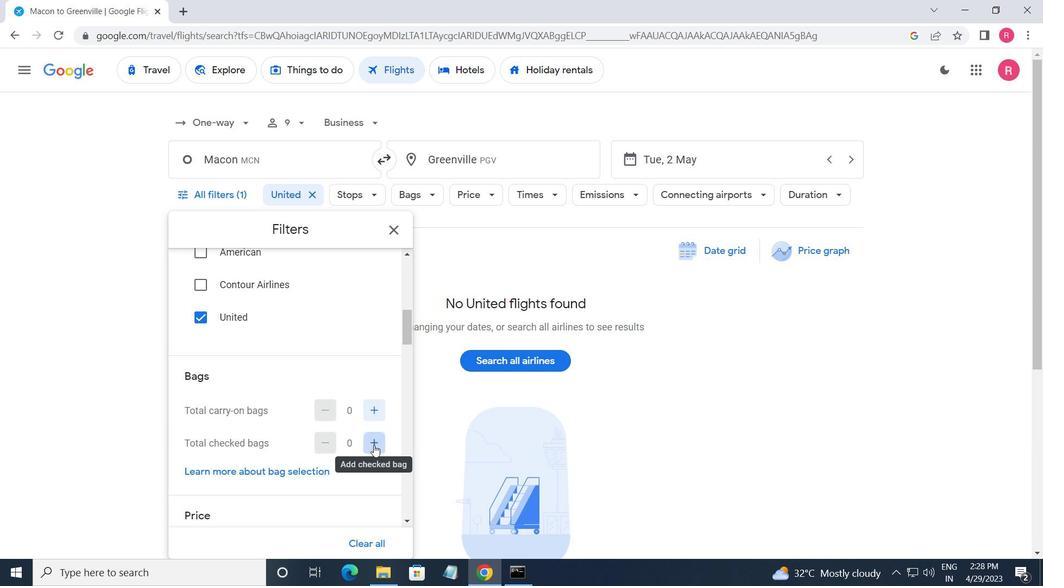 
Action: Mouse moved to (355, 421)
Screenshot: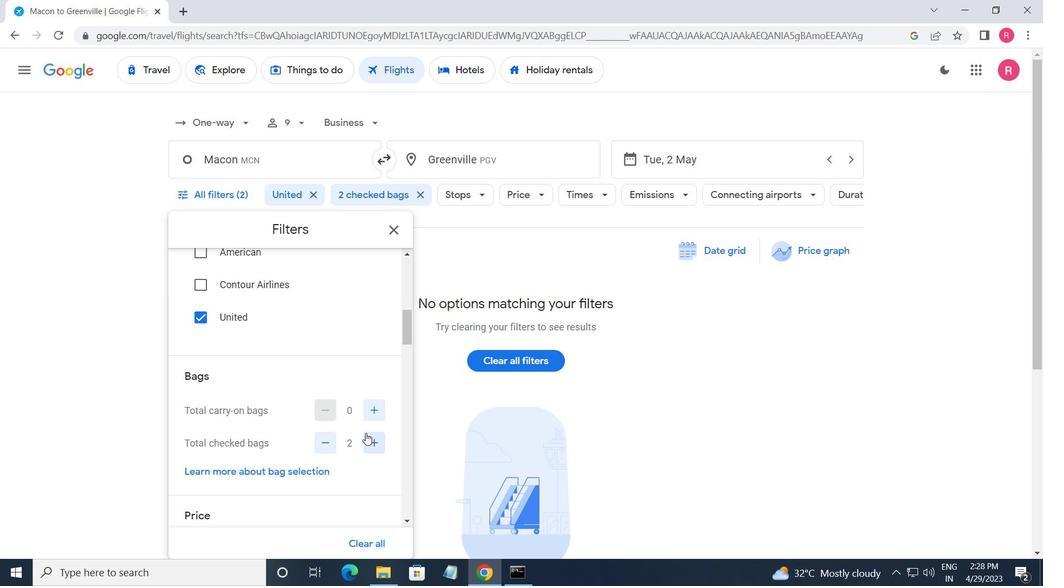 
Action: Mouse scrolled (355, 420) with delta (0, 0)
Screenshot: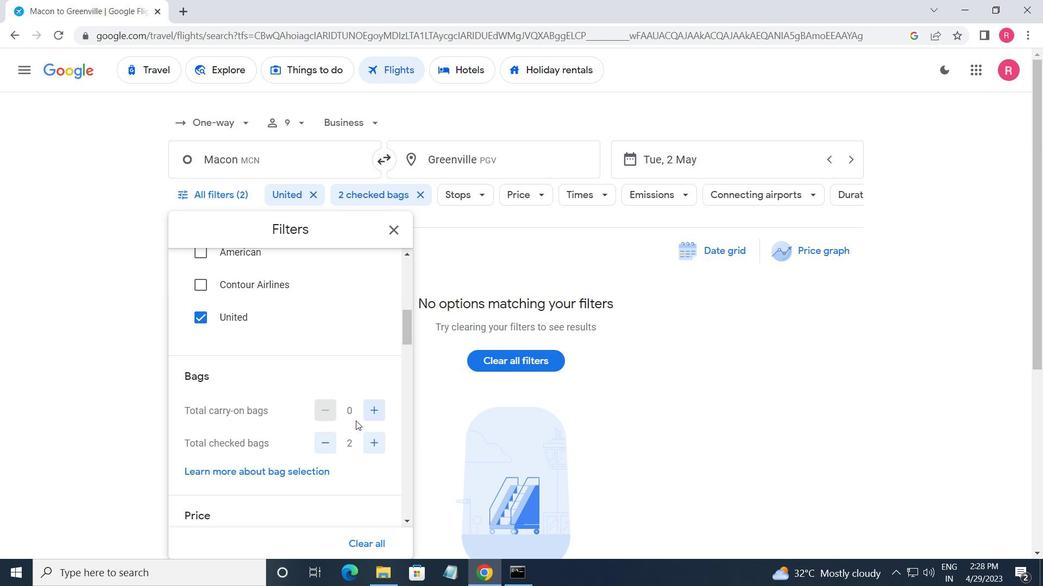 
Action: Mouse scrolled (355, 420) with delta (0, 0)
Screenshot: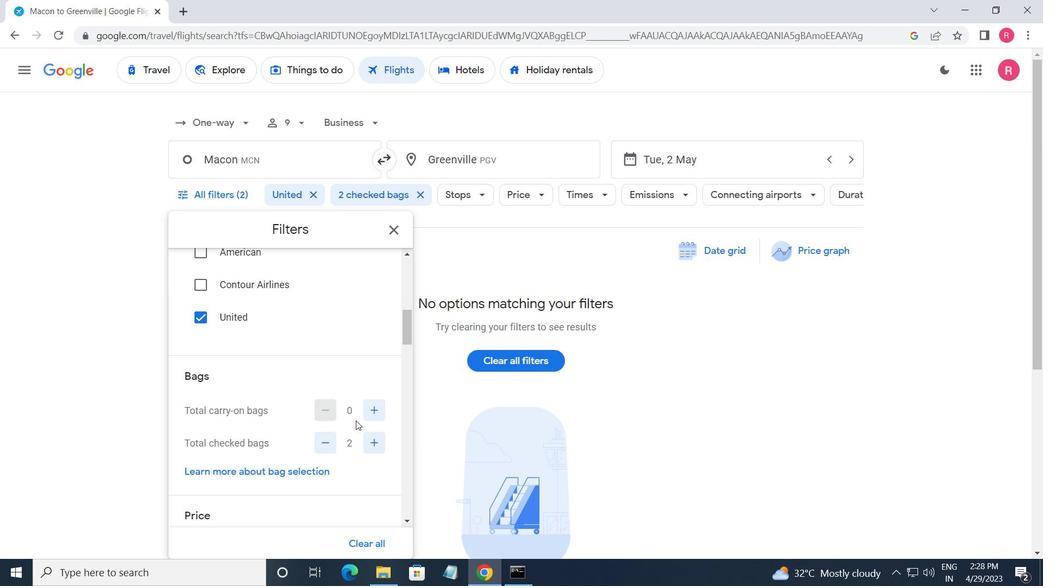 
Action: Mouse moved to (376, 443)
Screenshot: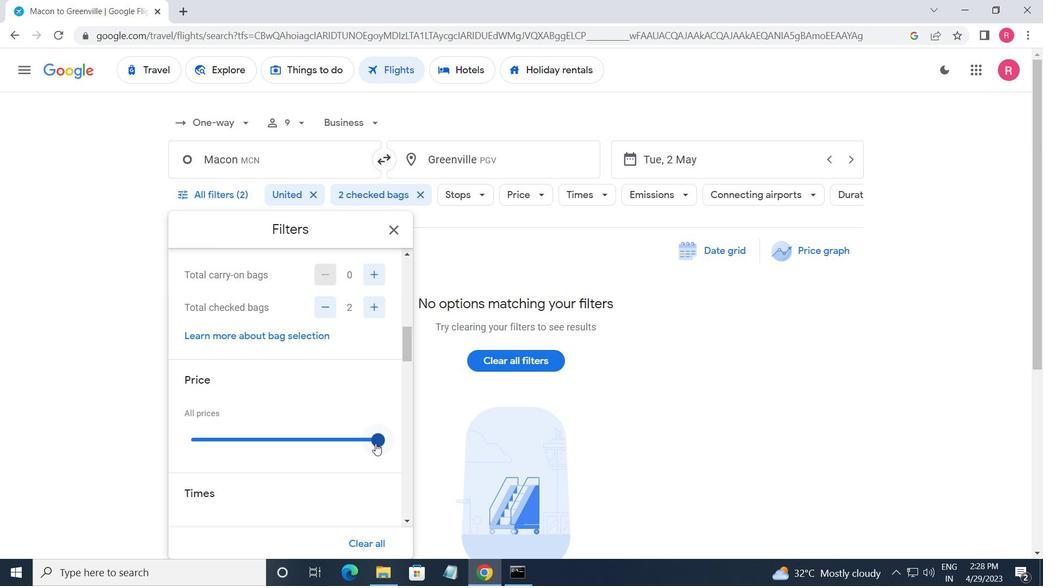 
Action: Mouse pressed left at (376, 443)
Screenshot: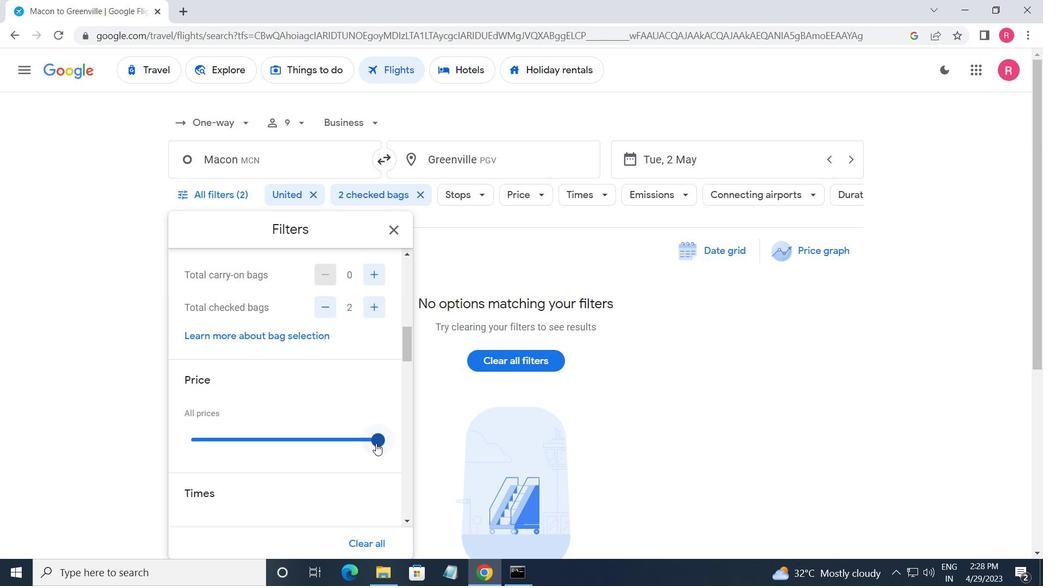 
Action: Mouse moved to (148, 401)
Screenshot: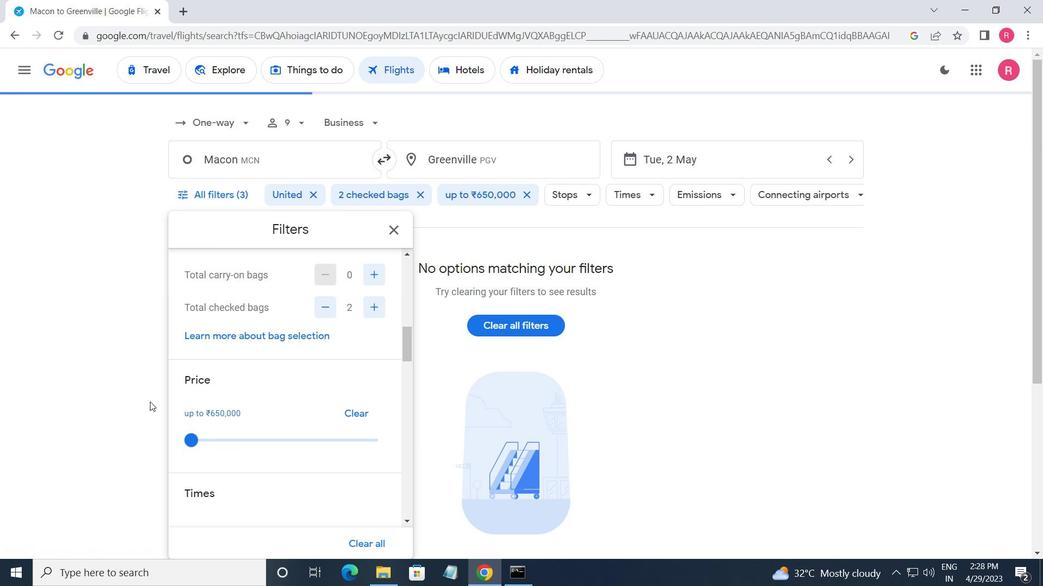
Action: Mouse scrolled (148, 400) with delta (0, 0)
Screenshot: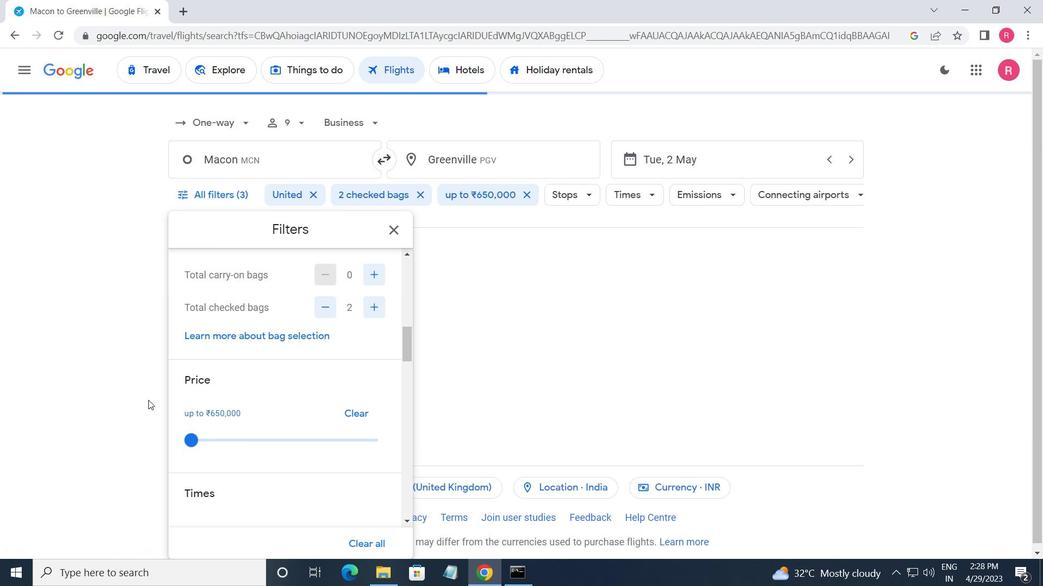 
Action: Mouse moved to (235, 429)
Screenshot: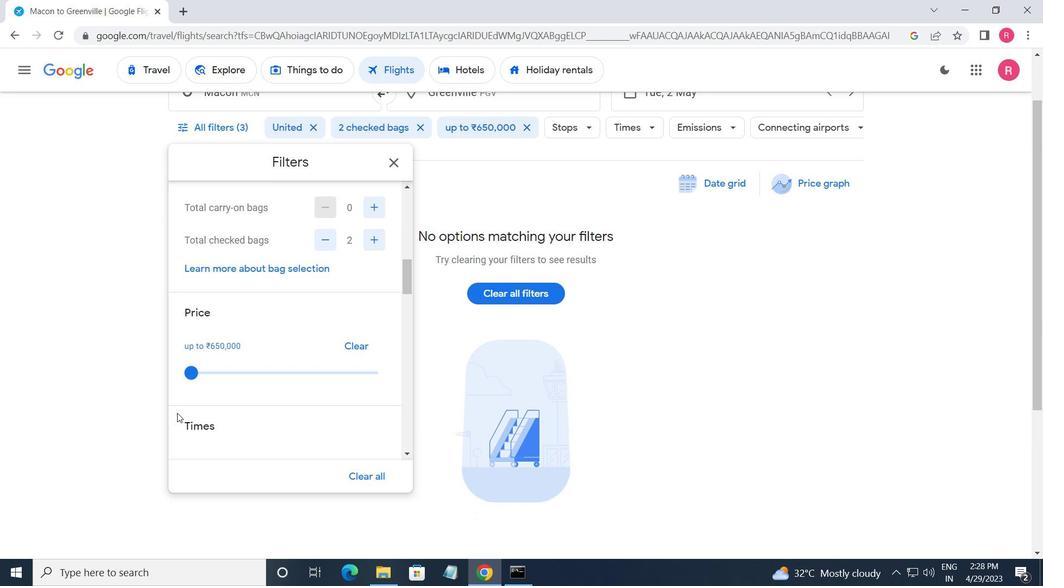 
Action: Mouse scrolled (235, 428) with delta (0, 0)
Screenshot: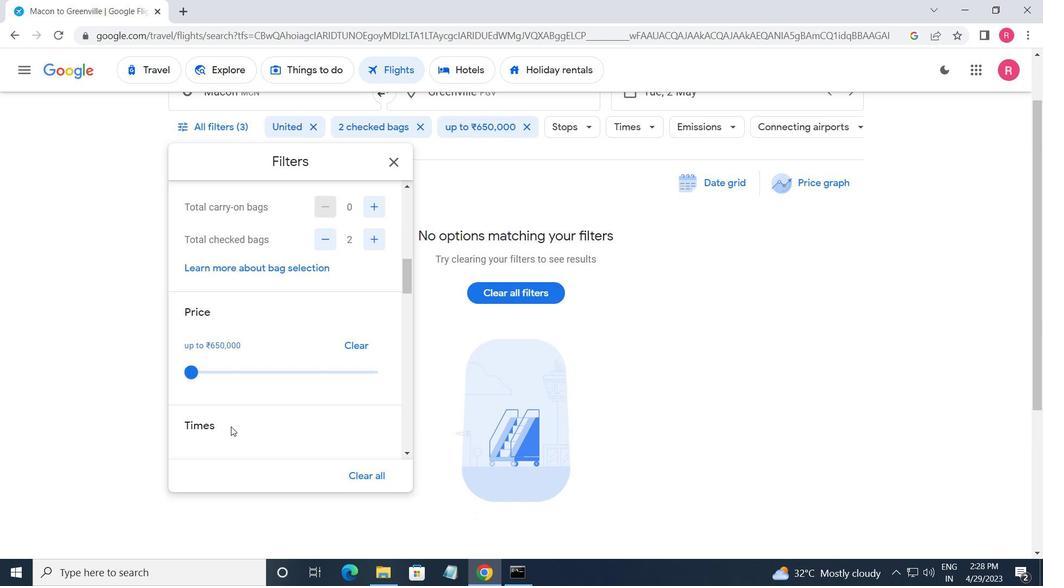 
Action: Mouse moved to (234, 427)
Screenshot: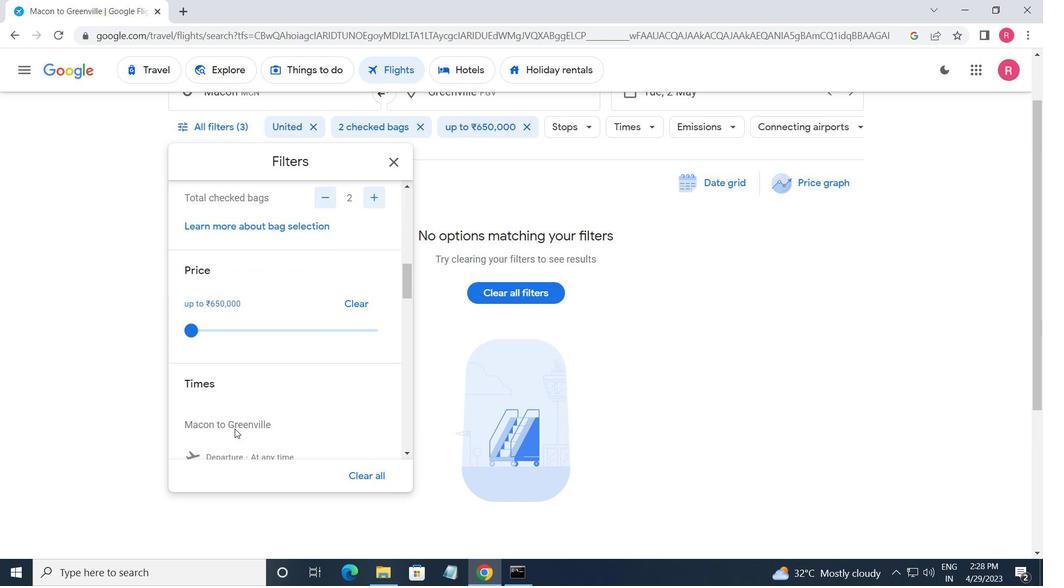 
Action: Mouse scrolled (234, 427) with delta (0, 0)
Screenshot: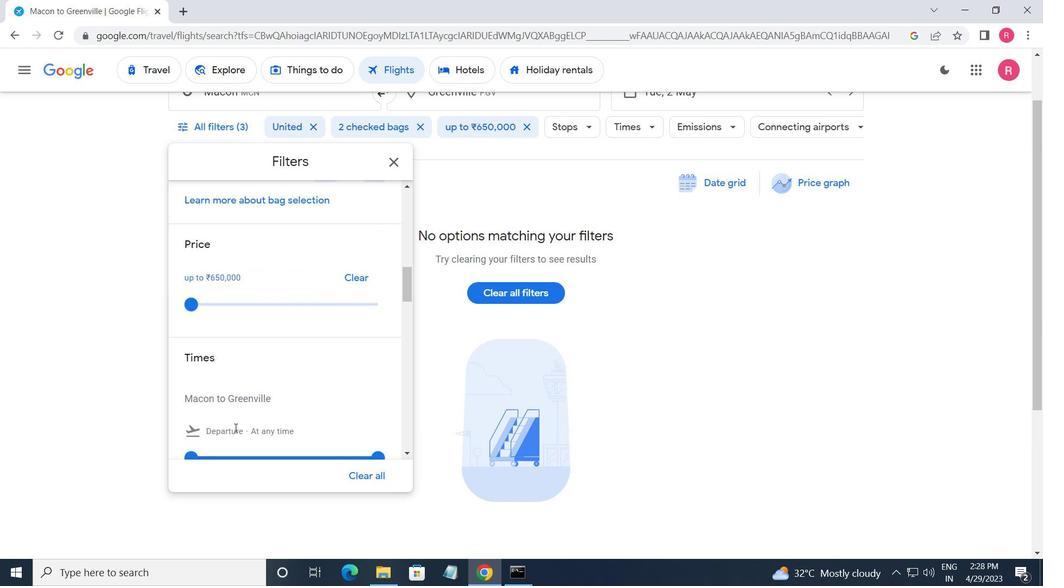 
Action: Mouse moved to (188, 398)
Screenshot: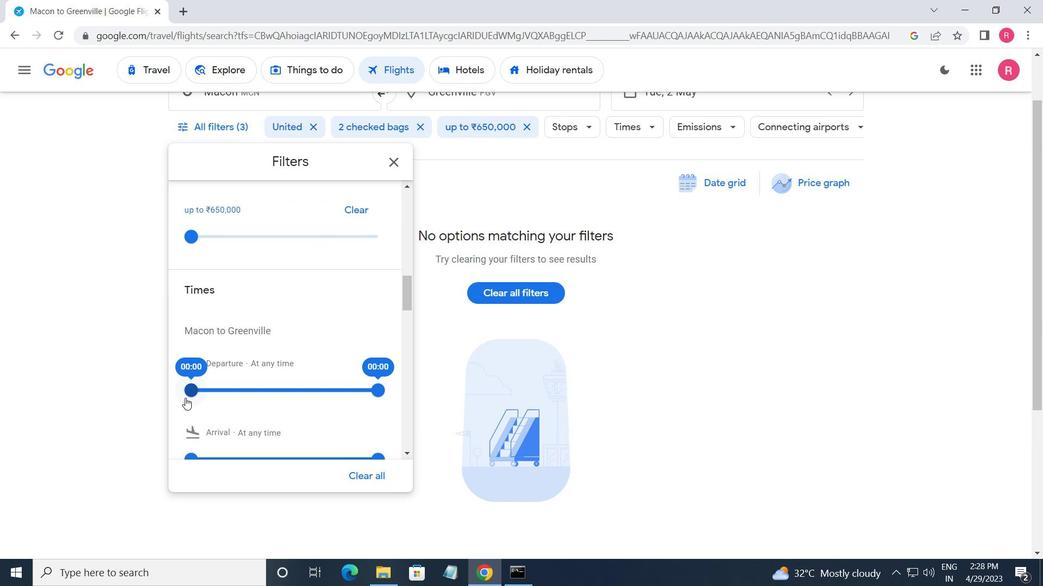 
Action: Mouse pressed left at (188, 398)
Screenshot: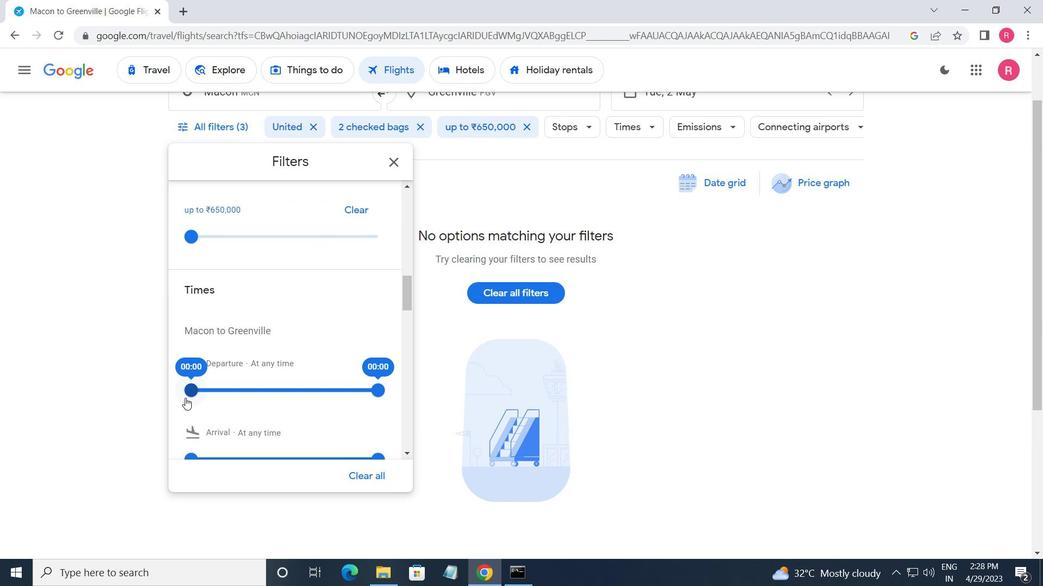 
Action: Mouse moved to (376, 396)
Screenshot: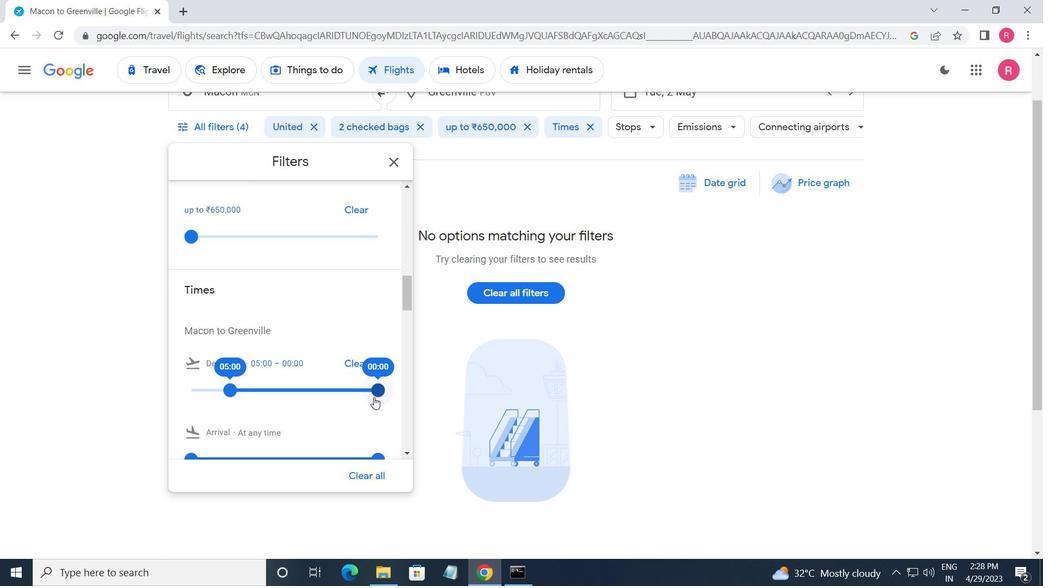 
Action: Mouse pressed left at (376, 396)
Screenshot: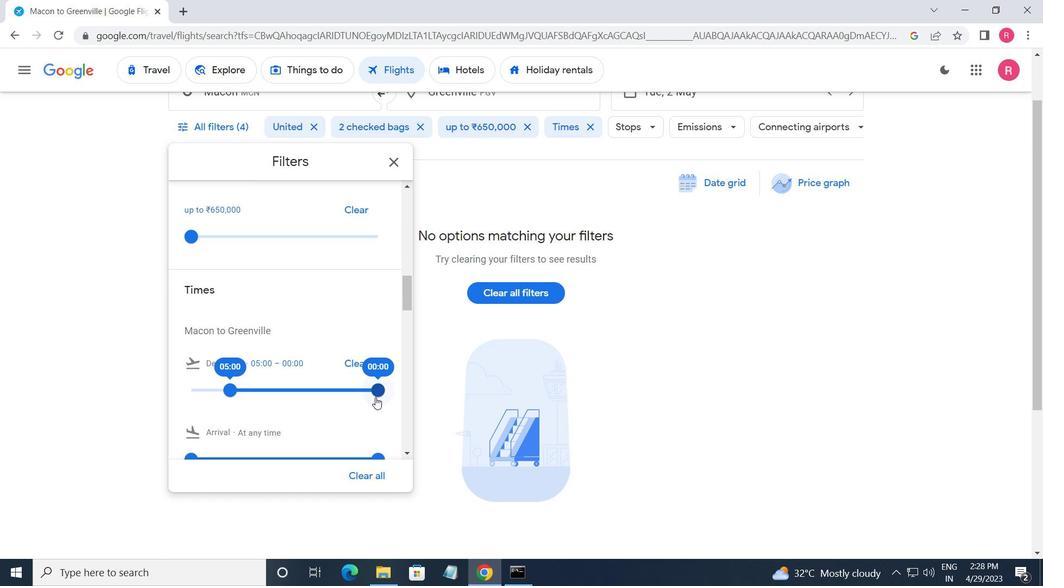 
Action: Mouse moved to (389, 172)
Screenshot: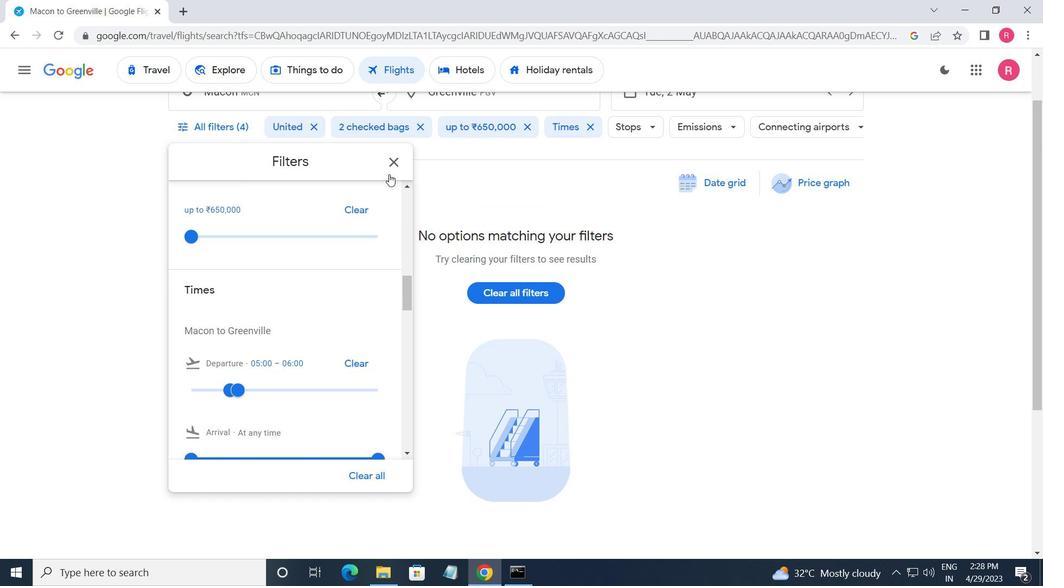 
Action: Mouse pressed left at (389, 172)
Screenshot: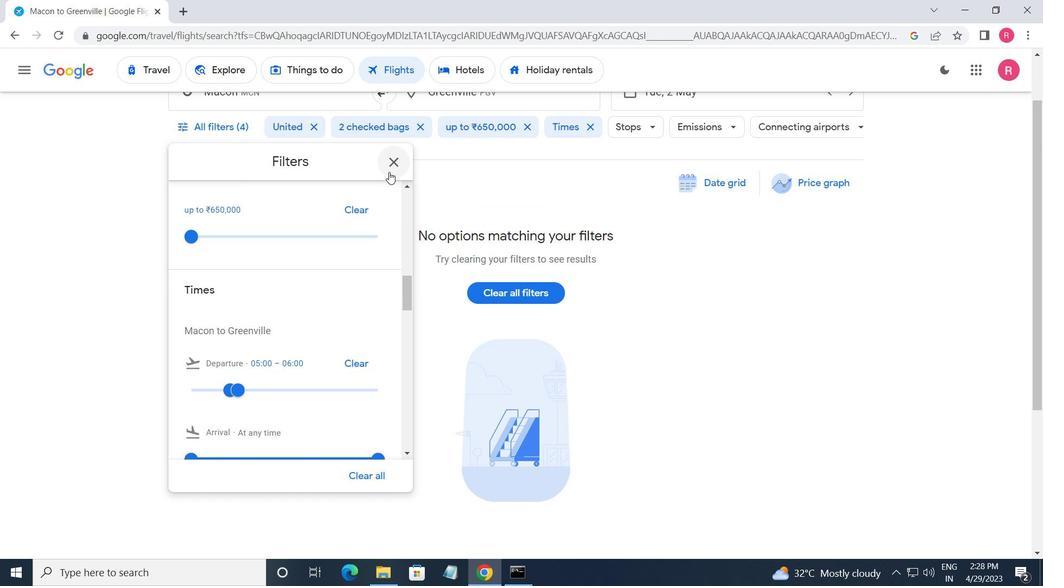 
Action: Mouse moved to (387, 172)
Screenshot: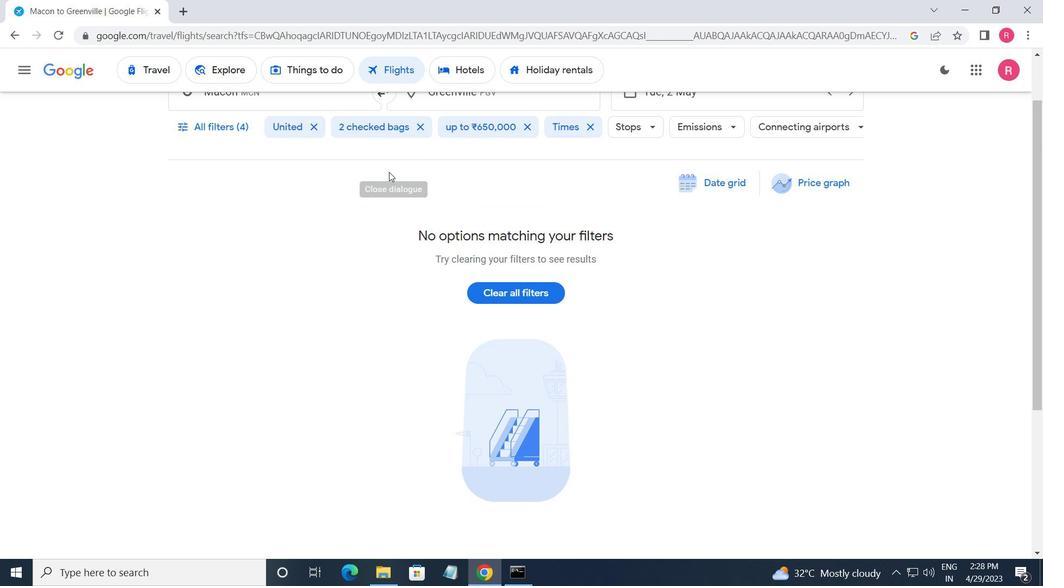 
